 Task: Search one way flight ticket for 1 adult, 5 children, 2 infants in seat and 1 infant on lap in first from Huntsville: Huntsville International Airport(carl T. Jones Field) to South Bend: South Bend International Airport on 8-6-2023. Choice of flights is Royal air maroc. Number of bags: 1 checked bag. Price is upto 92000. Outbound departure time preference is 9:45.
Action: Mouse moved to (319, 273)
Screenshot: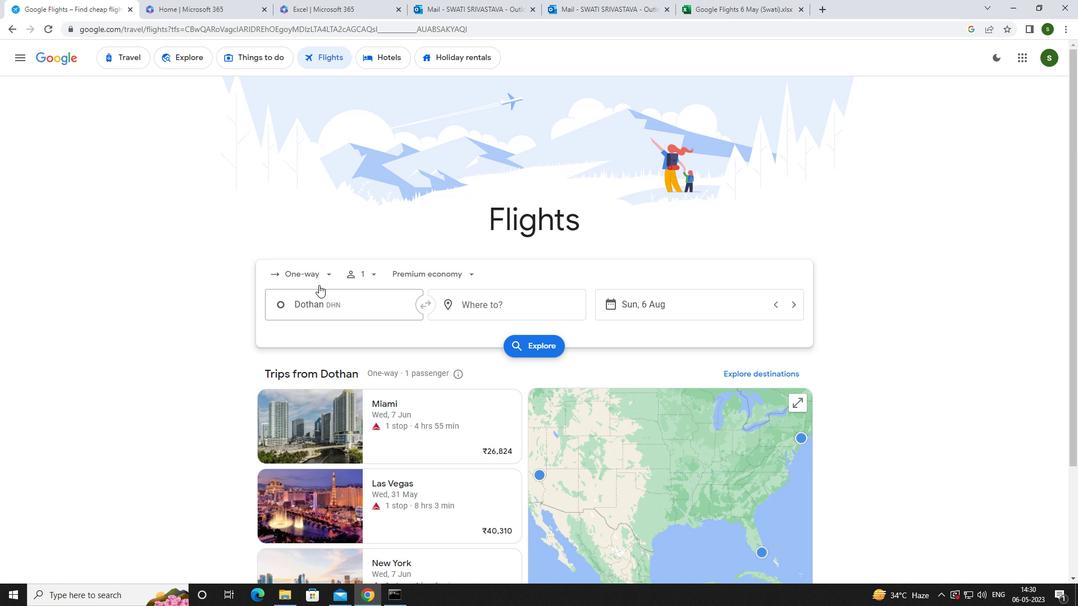 
Action: Mouse pressed left at (319, 273)
Screenshot: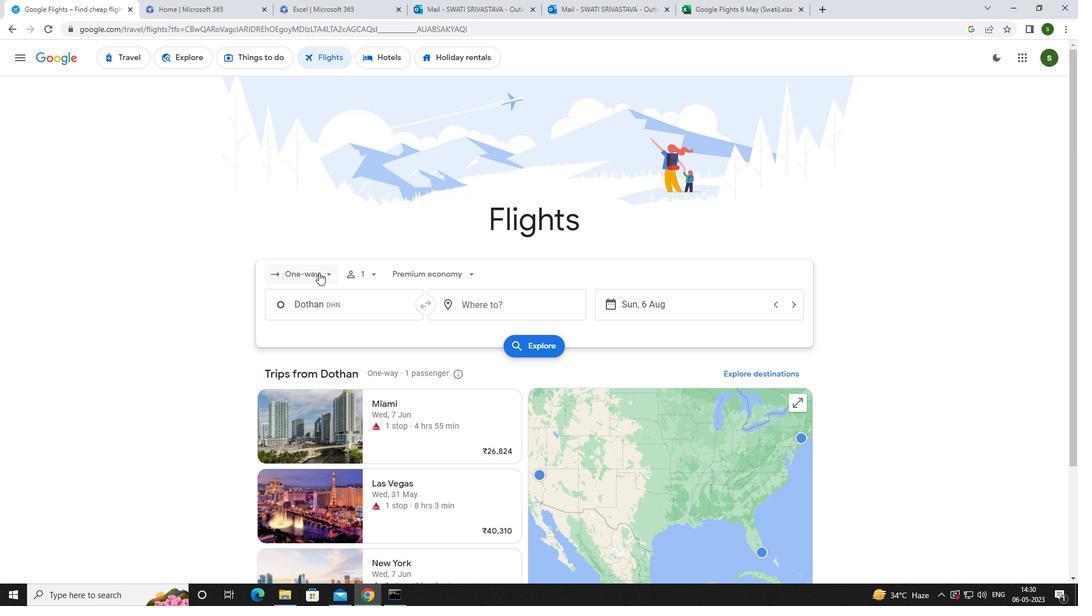 
Action: Mouse moved to (319, 325)
Screenshot: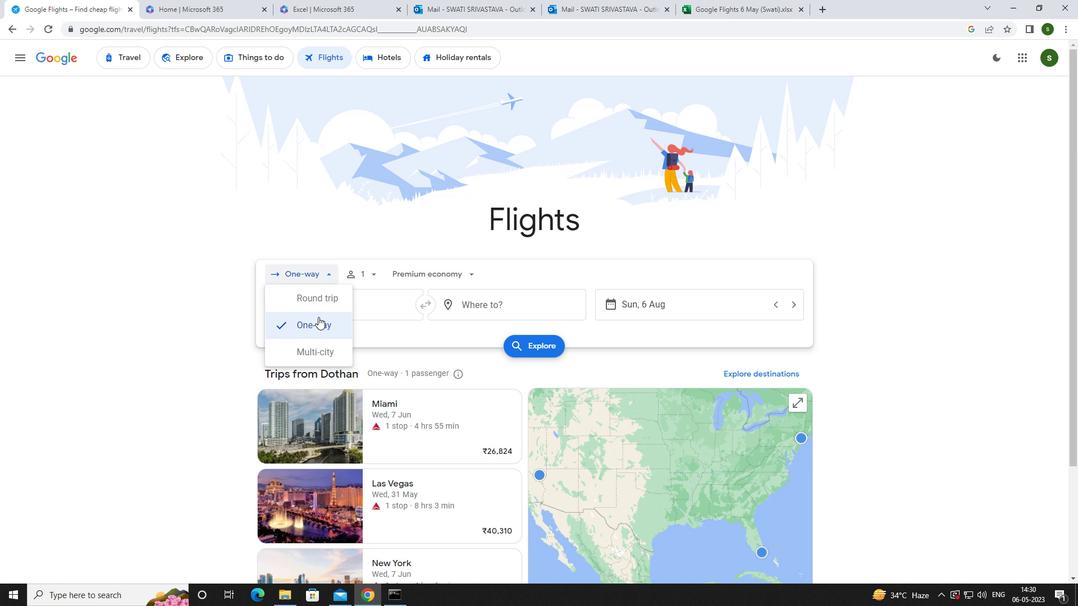 
Action: Mouse pressed left at (319, 325)
Screenshot: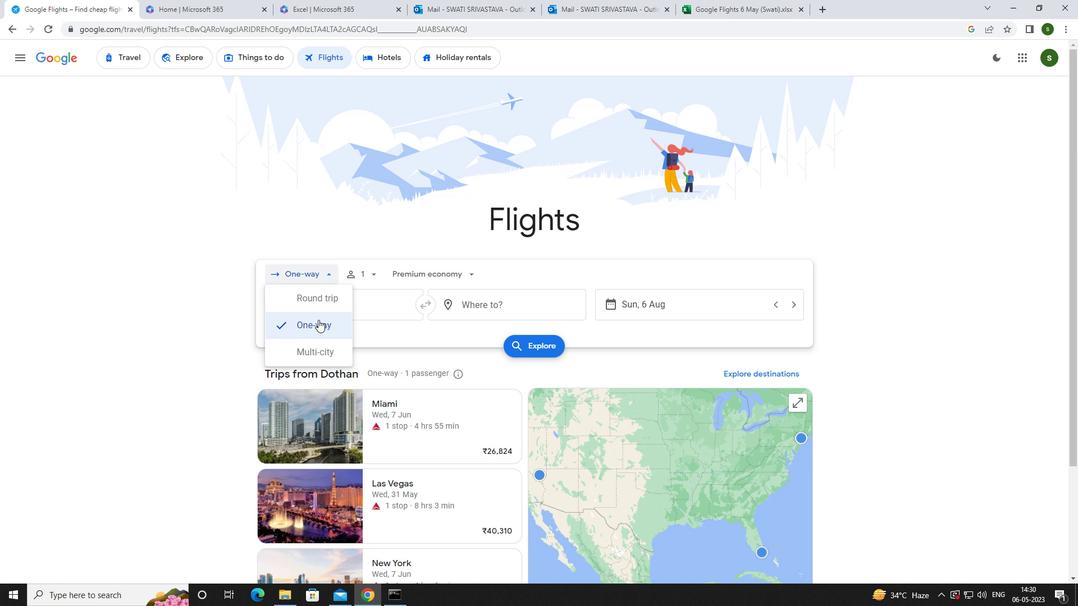 
Action: Mouse moved to (367, 278)
Screenshot: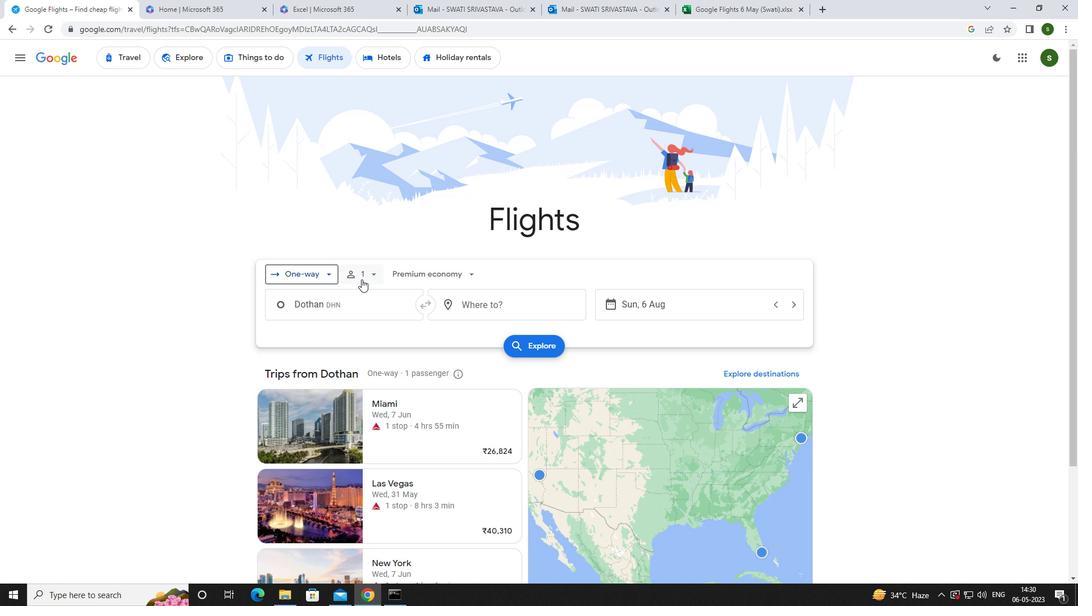 
Action: Mouse pressed left at (367, 278)
Screenshot: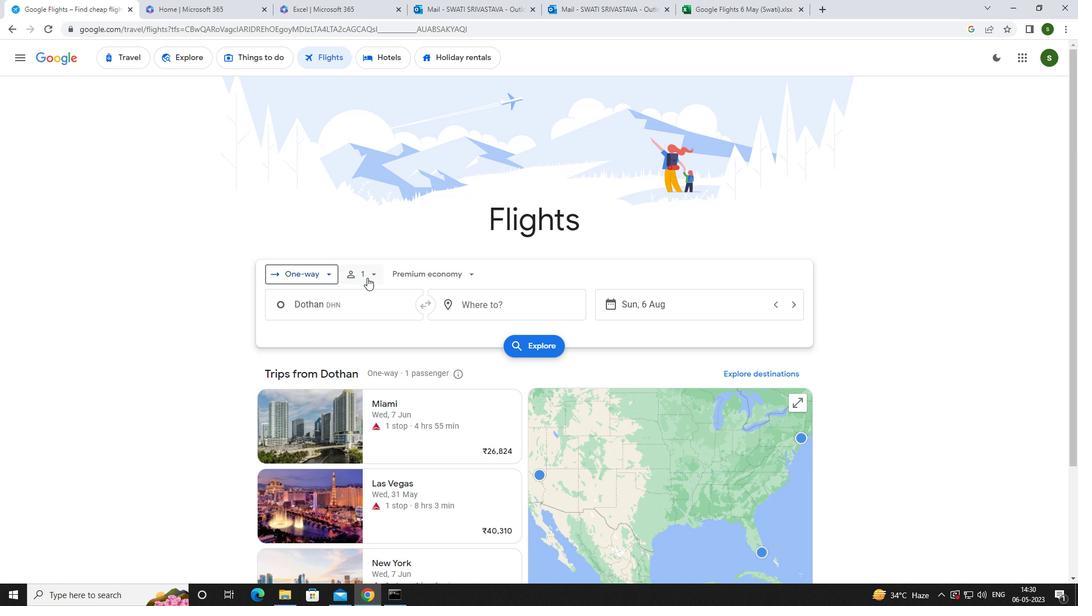 
Action: Mouse moved to (460, 328)
Screenshot: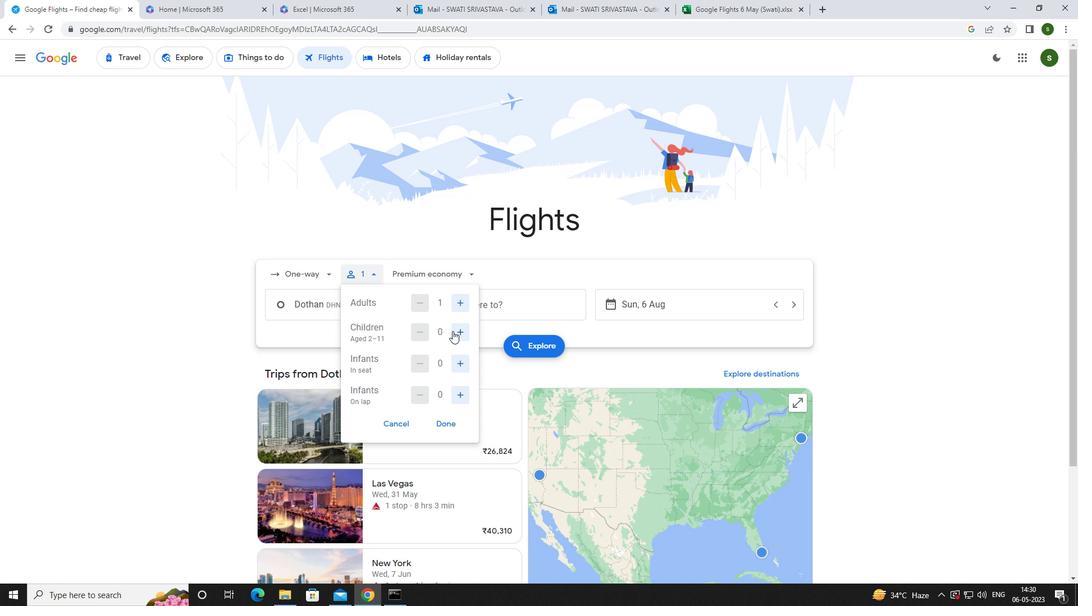 
Action: Mouse pressed left at (460, 328)
Screenshot: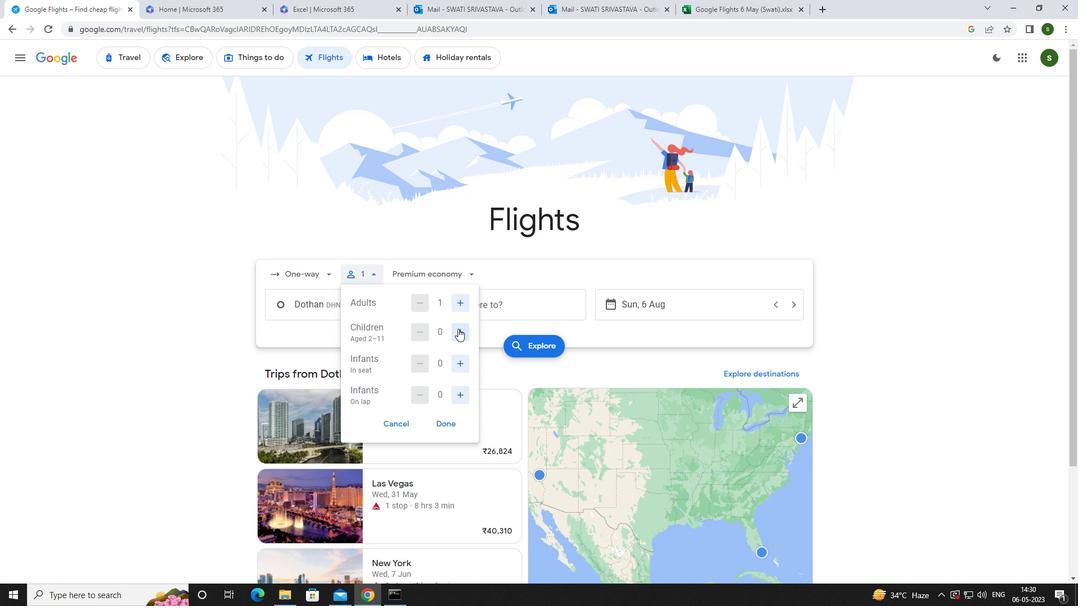 
Action: Mouse pressed left at (460, 328)
Screenshot: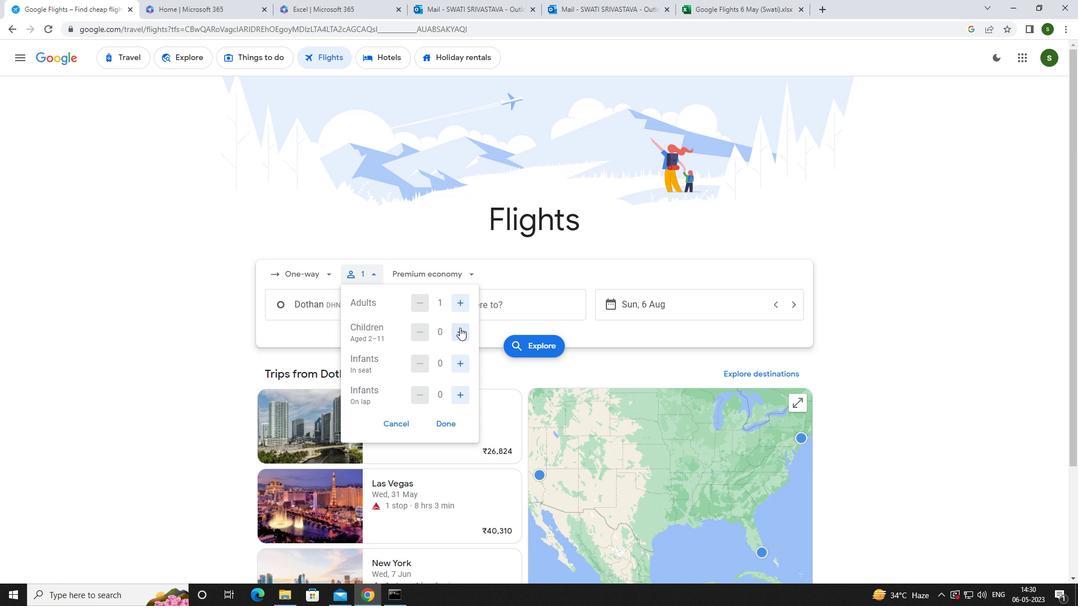 
Action: Mouse pressed left at (460, 328)
Screenshot: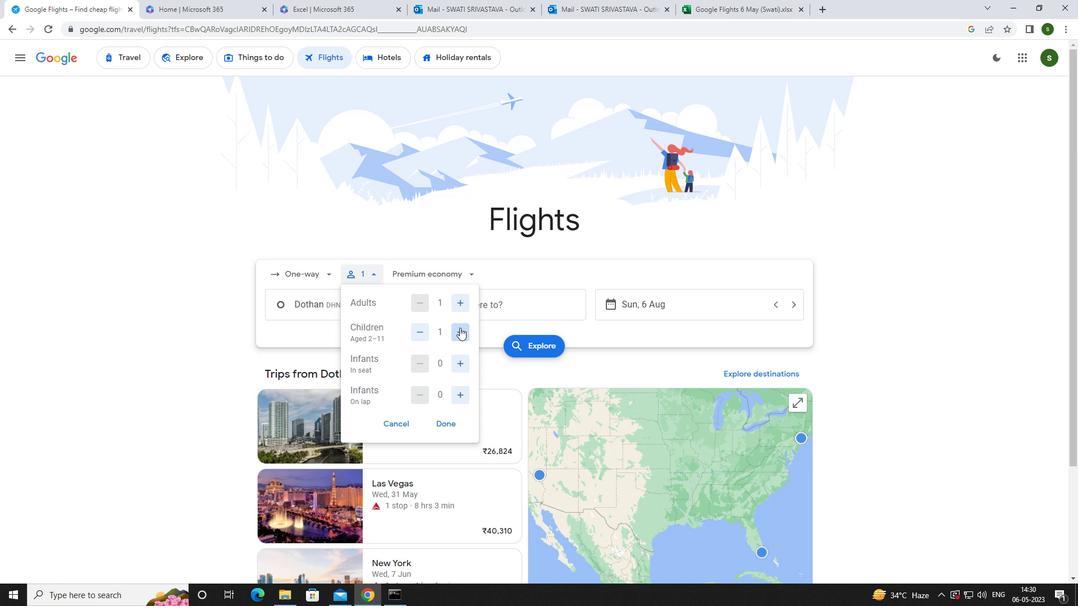 
Action: Mouse pressed left at (460, 328)
Screenshot: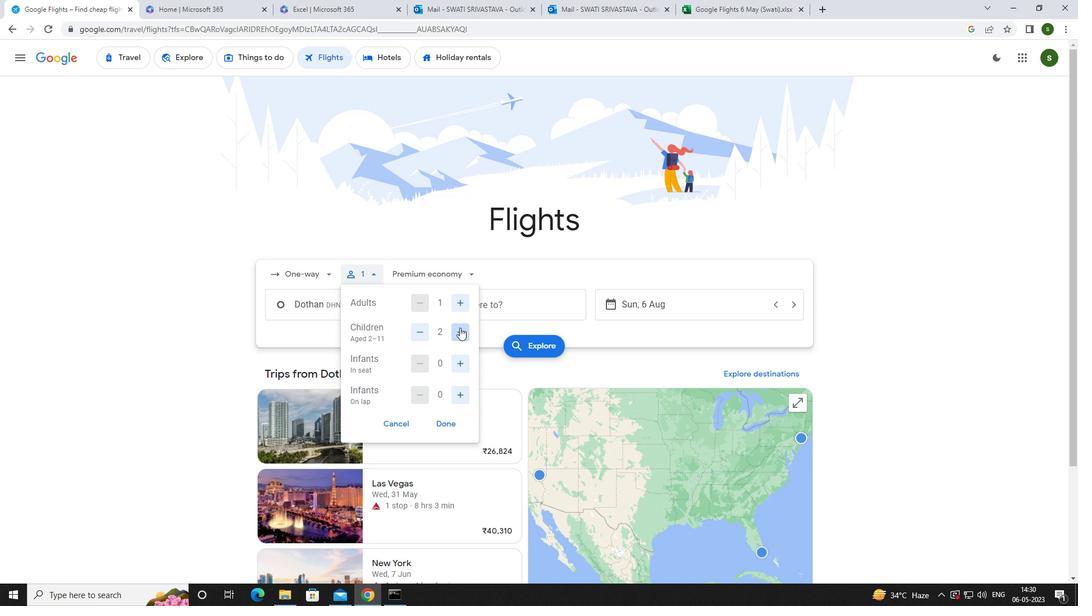 
Action: Mouse pressed left at (460, 328)
Screenshot: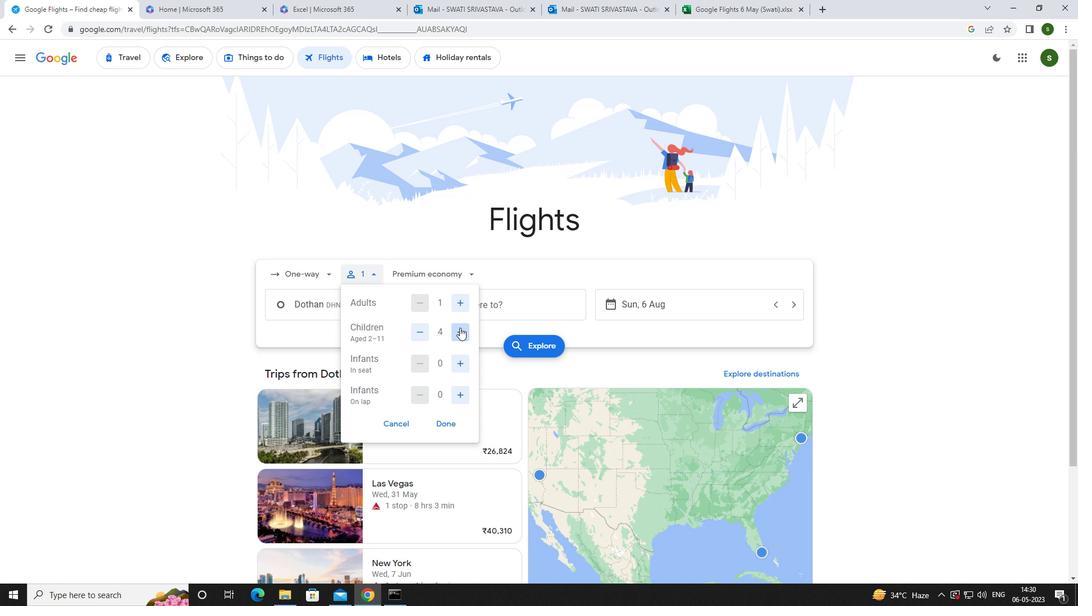 
Action: Mouse moved to (463, 362)
Screenshot: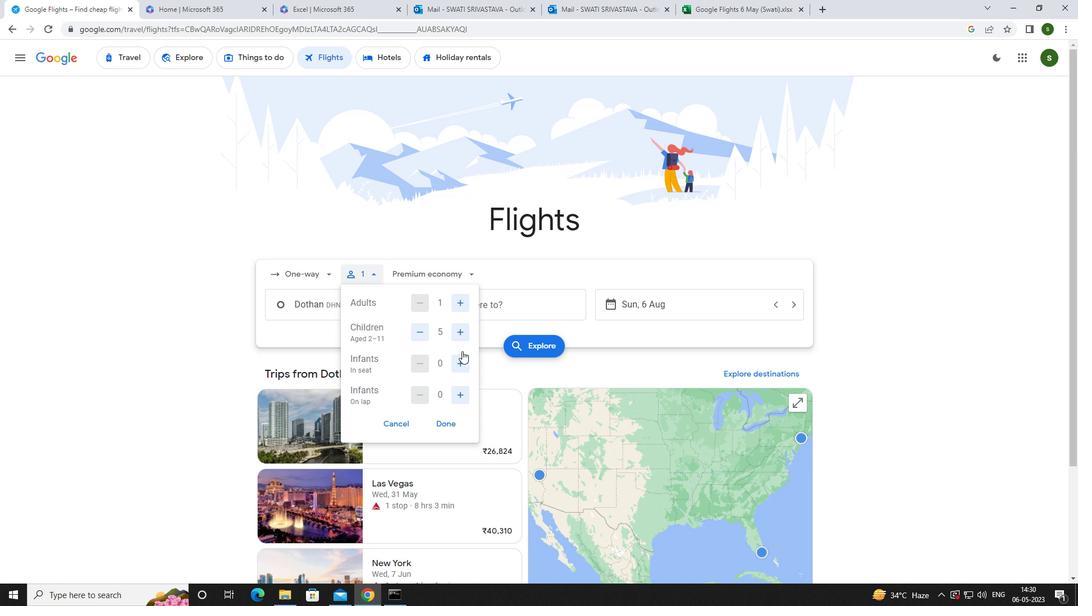 
Action: Mouse pressed left at (463, 362)
Screenshot: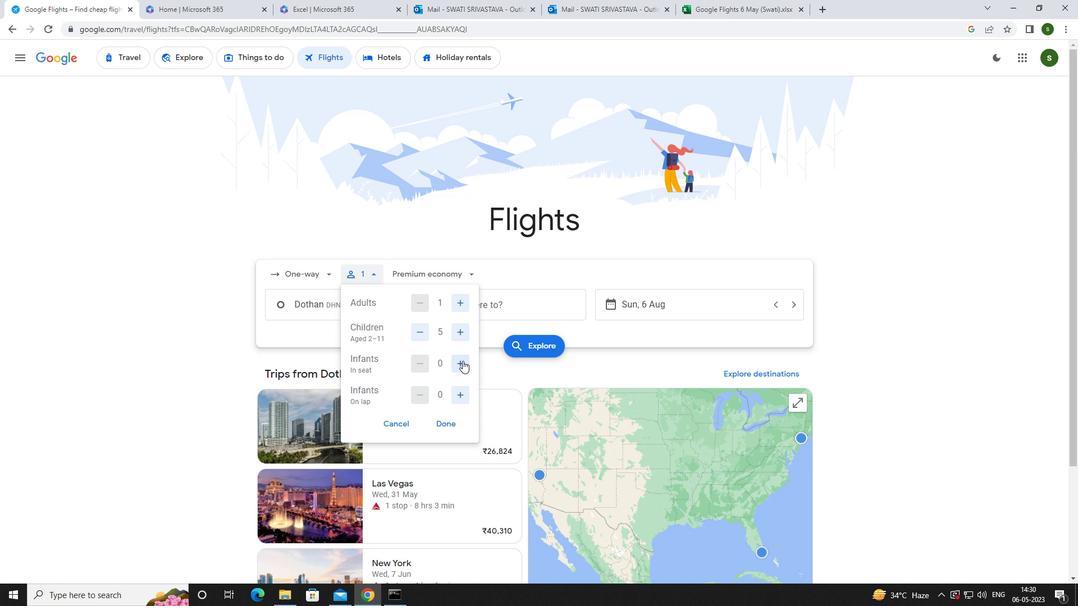 
Action: Mouse moved to (464, 396)
Screenshot: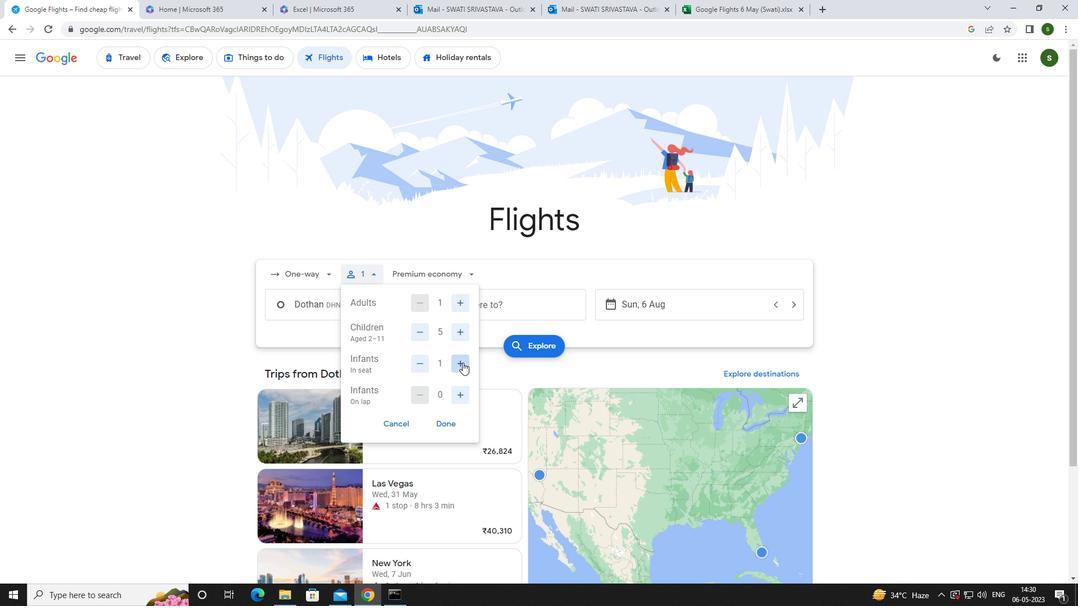 
Action: Mouse pressed left at (464, 396)
Screenshot: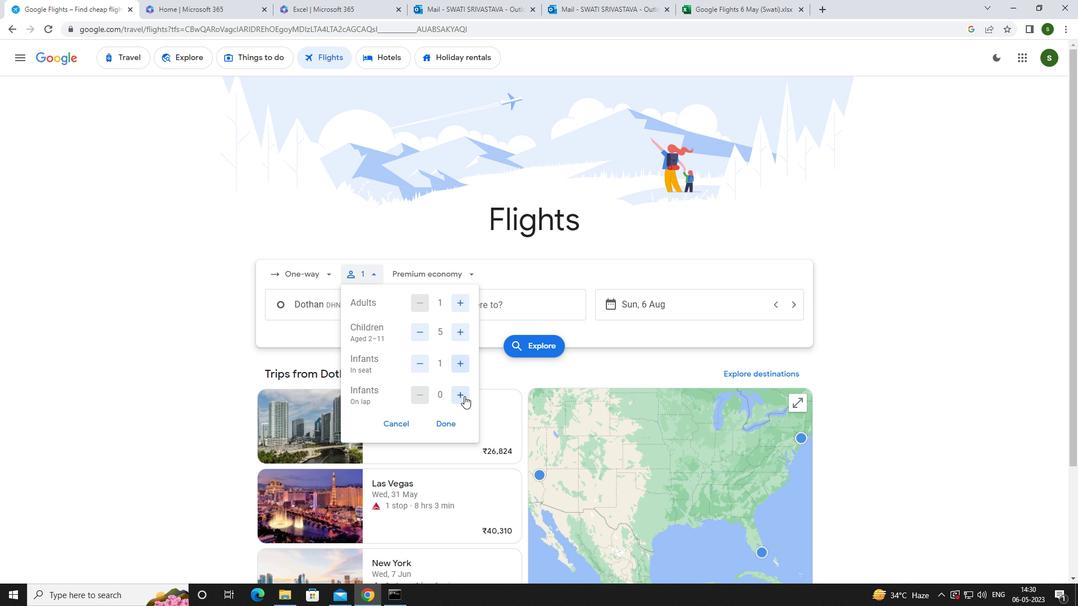 
Action: Mouse moved to (471, 270)
Screenshot: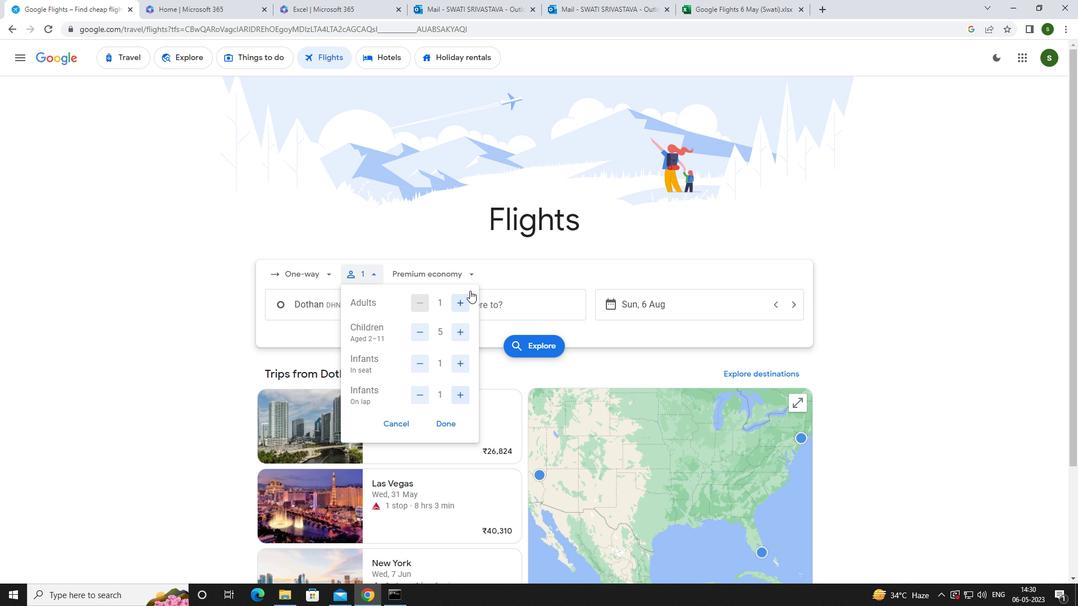 
Action: Mouse pressed left at (471, 270)
Screenshot: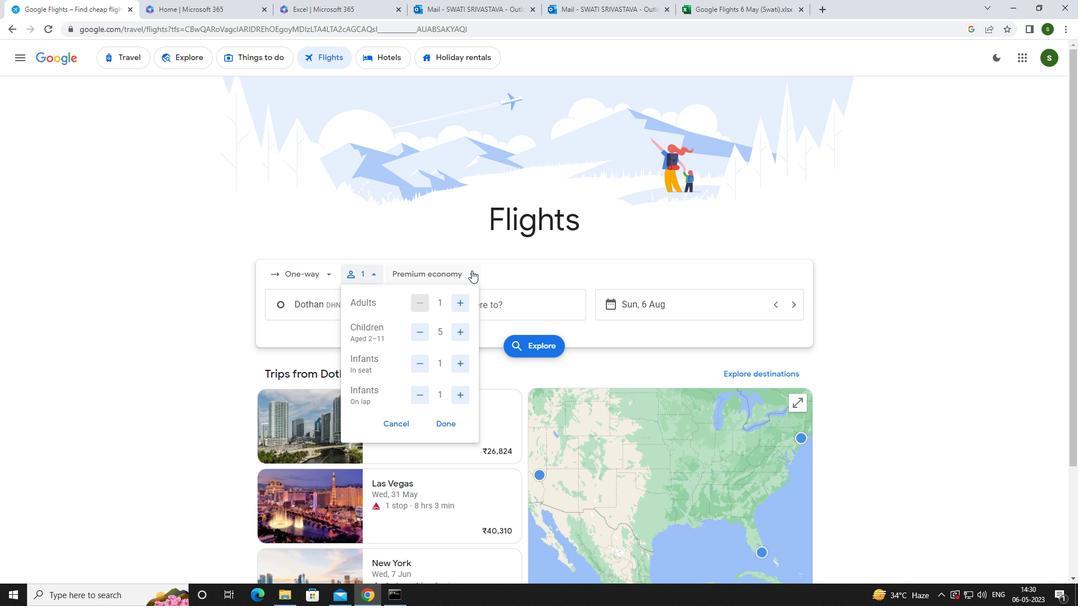 
Action: Mouse moved to (461, 378)
Screenshot: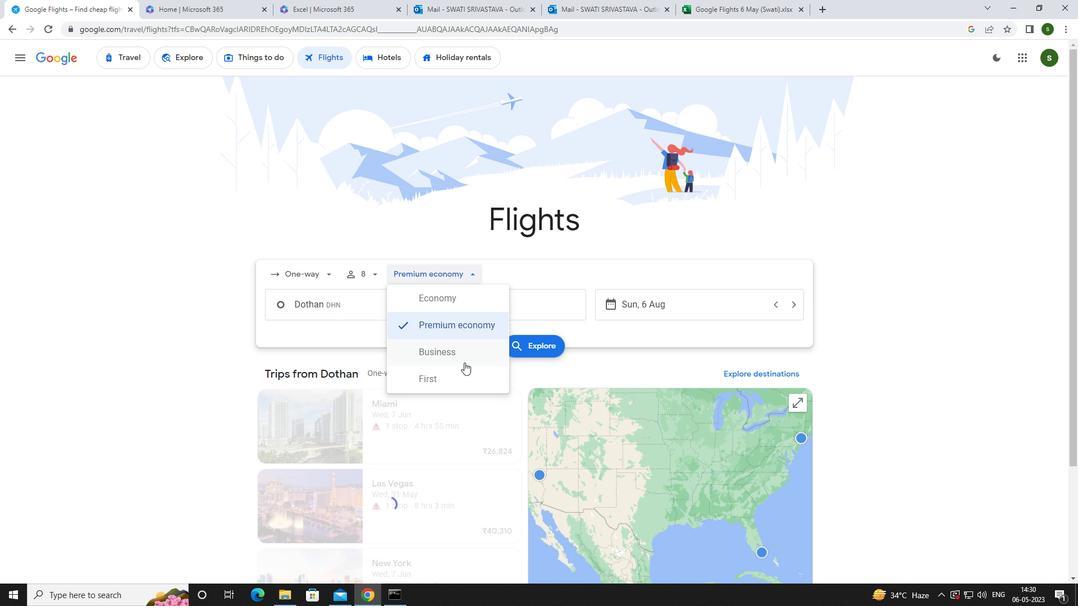 
Action: Mouse pressed left at (461, 378)
Screenshot: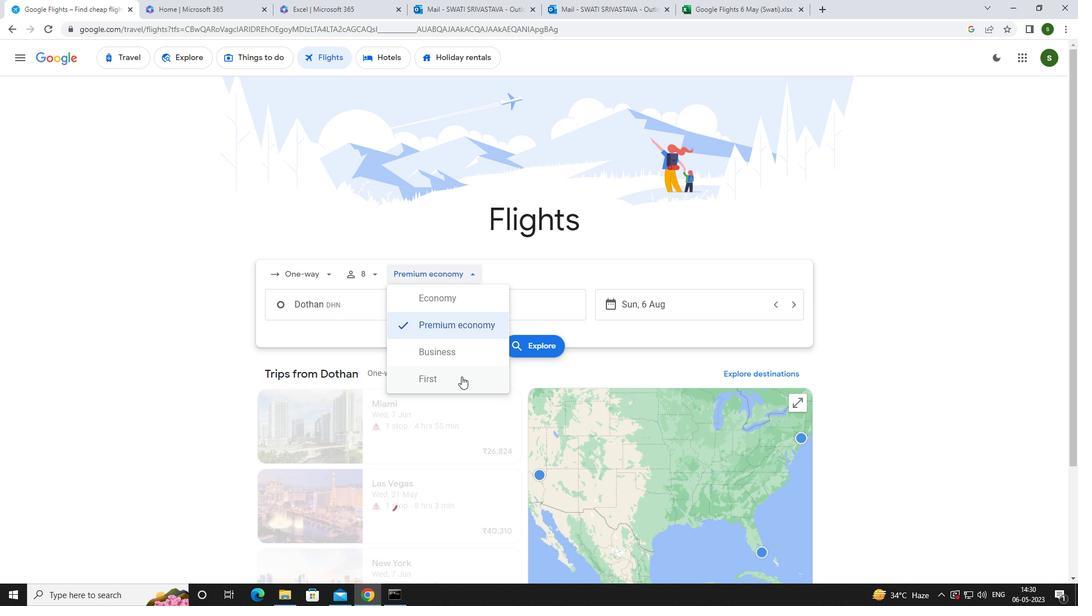 
Action: Mouse moved to (369, 300)
Screenshot: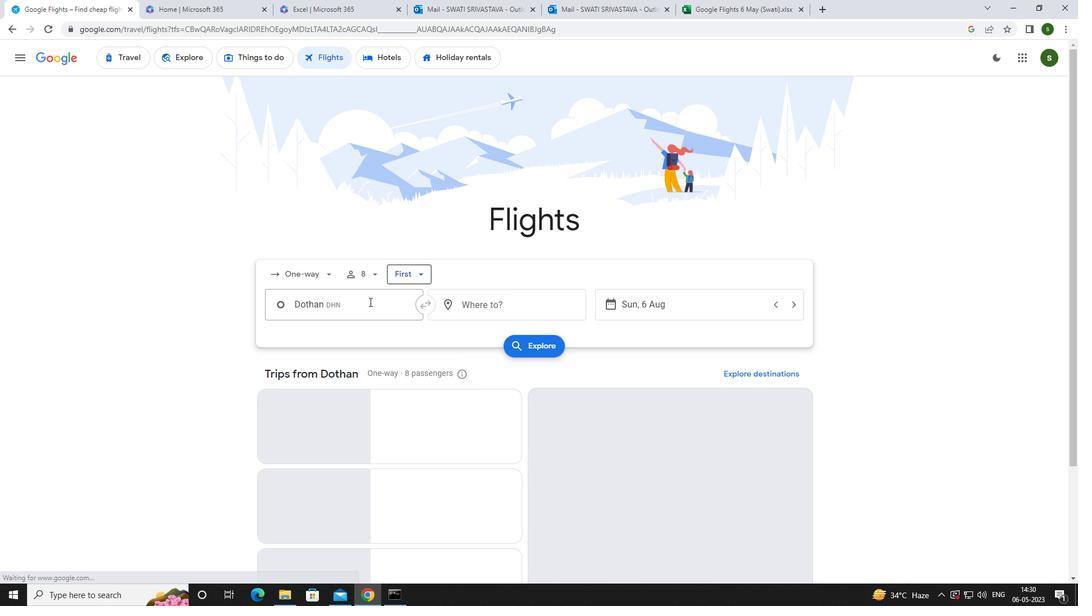 
Action: Mouse pressed left at (369, 300)
Screenshot: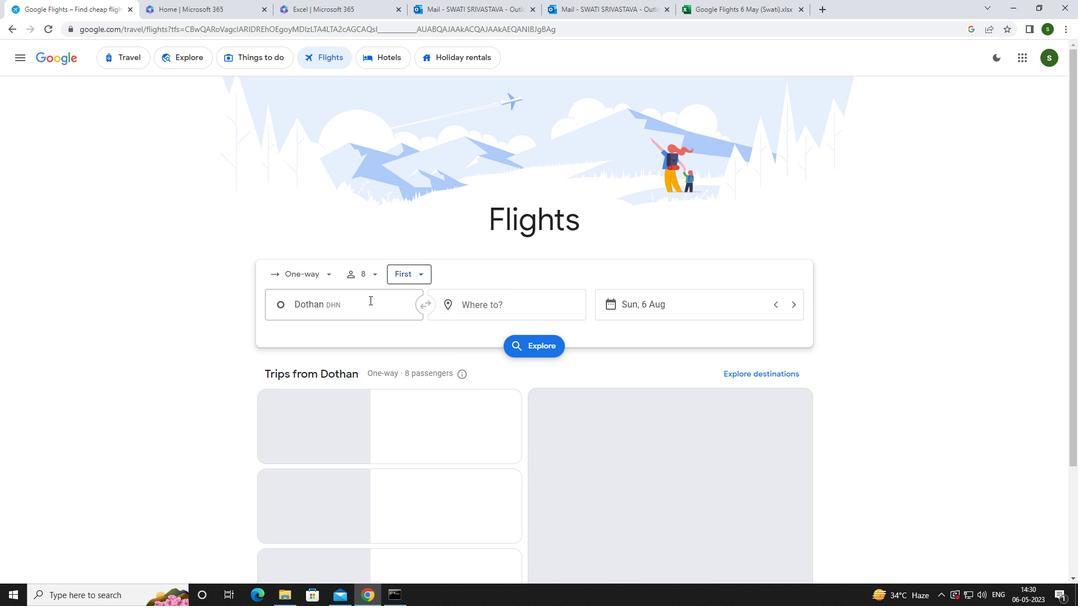 
Action: Key pressed <Key.caps_lock>h<Key.caps_lock>untsvill
Screenshot: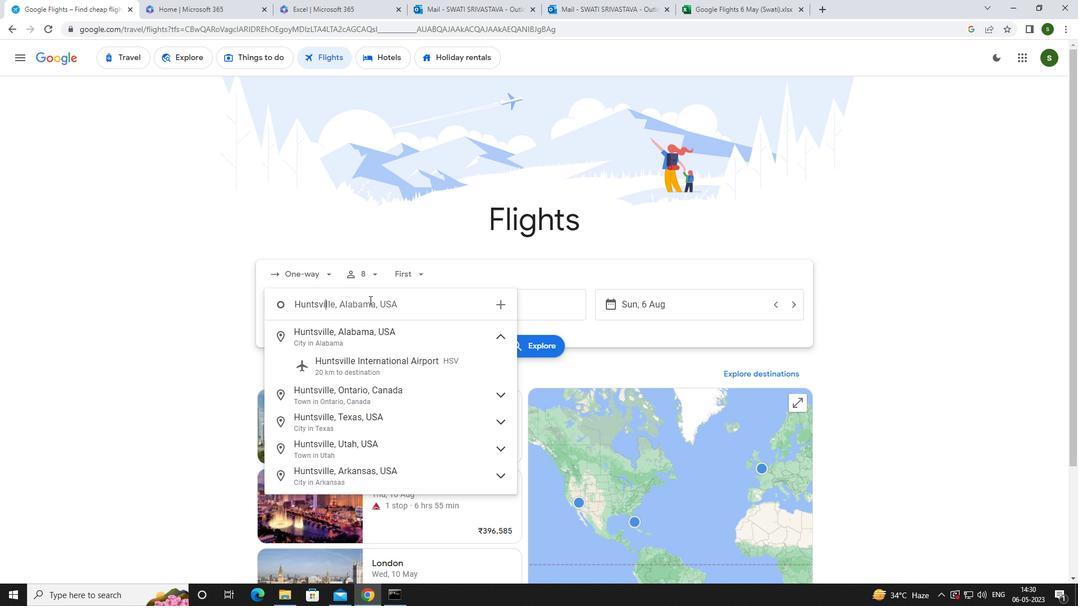
Action: Mouse moved to (369, 360)
Screenshot: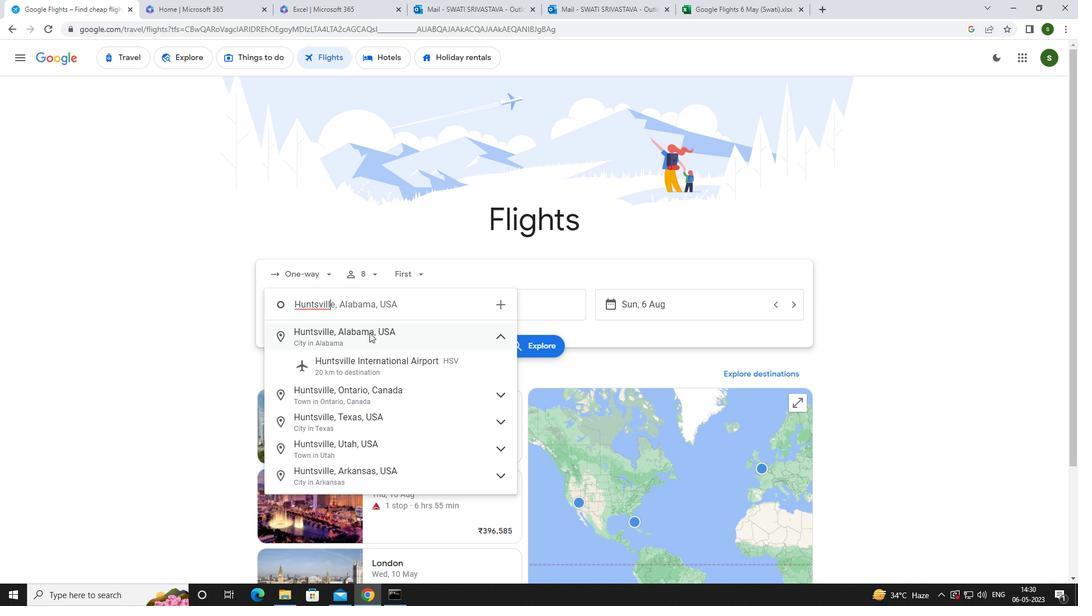 
Action: Mouse pressed left at (369, 360)
Screenshot: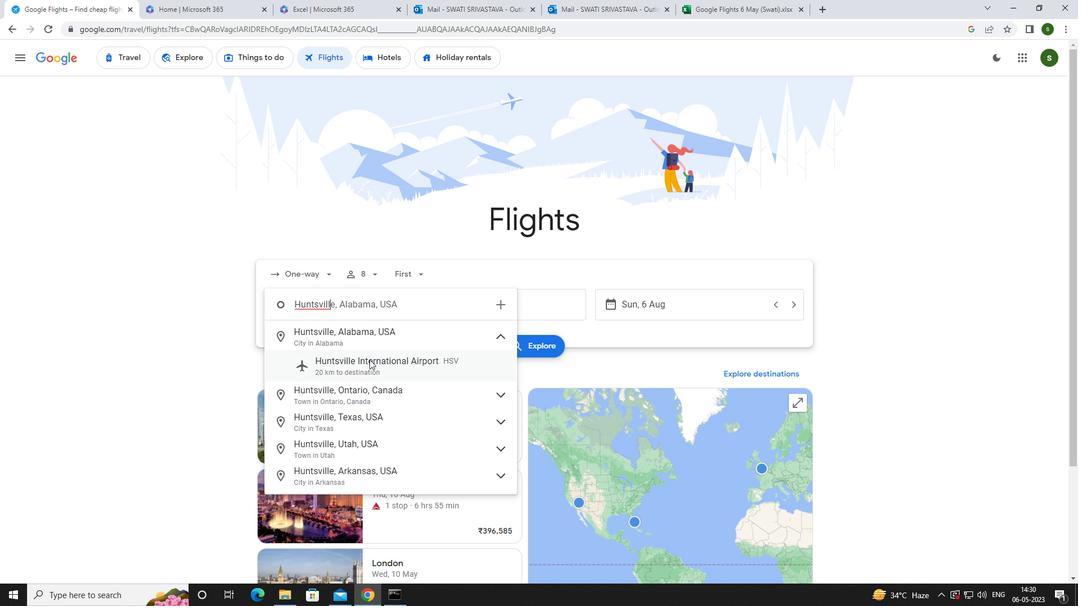 
Action: Mouse moved to (500, 310)
Screenshot: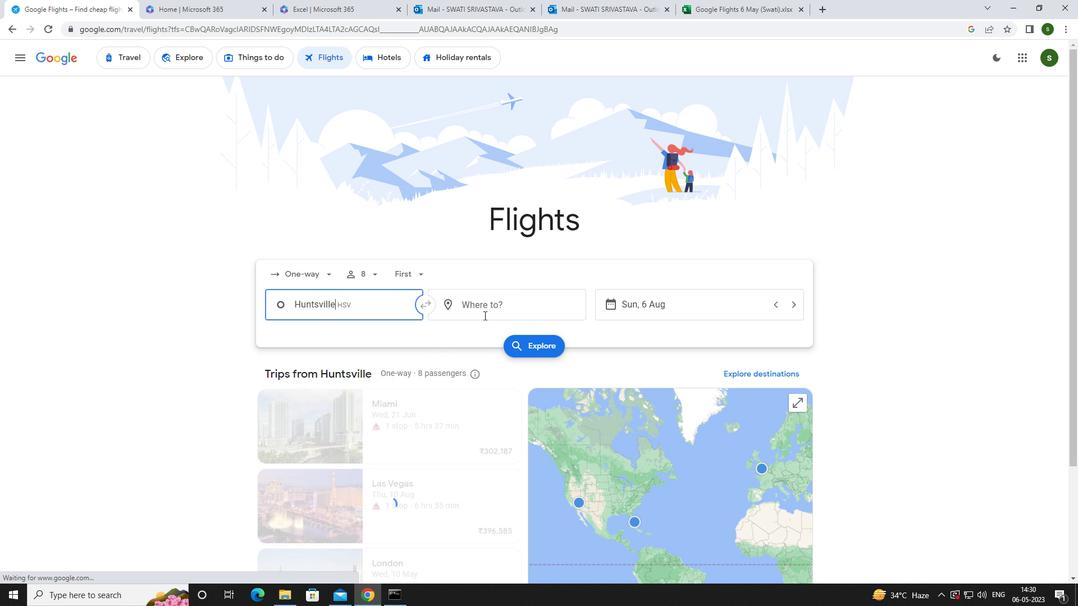 
Action: Mouse pressed left at (500, 310)
Screenshot: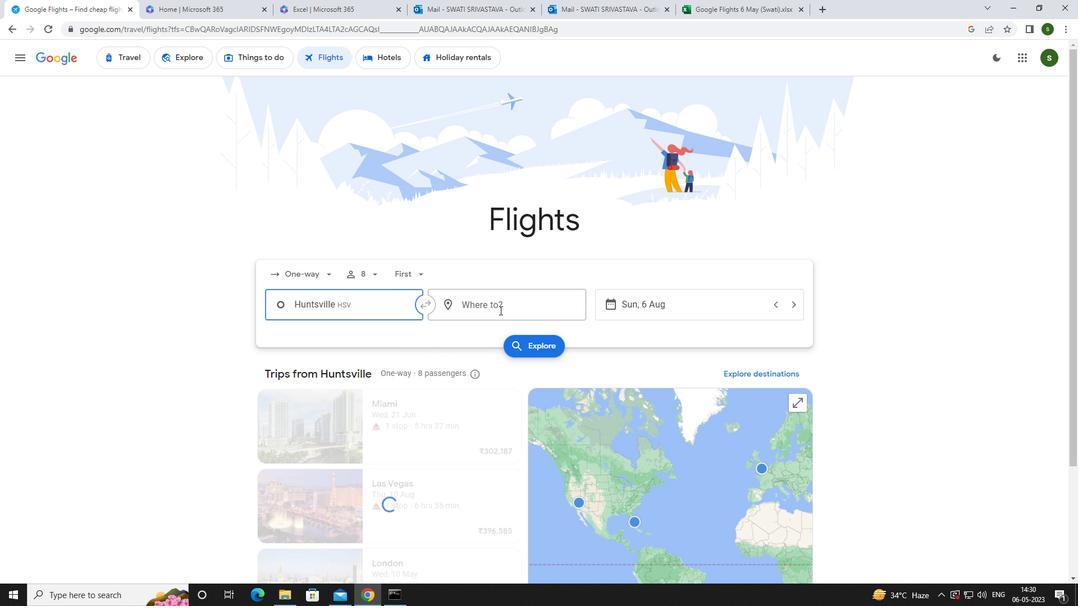 
Action: Key pressed <Key.caps_lock>s<Key.caps_lock>outh<Key.space><Key.caps_lock>b<Key.caps_lock>end
Screenshot: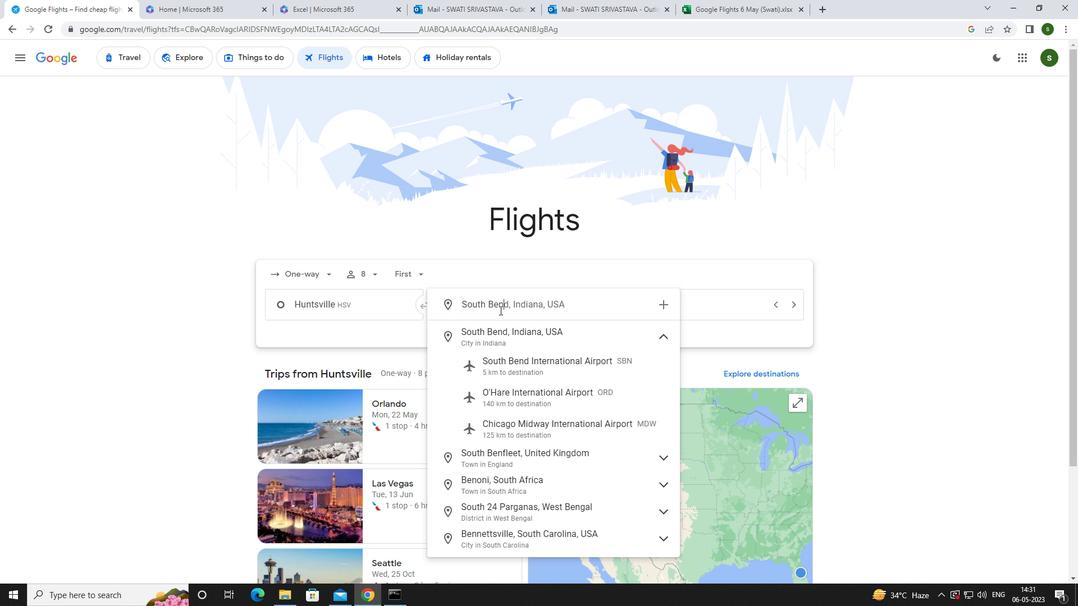 
Action: Mouse moved to (539, 371)
Screenshot: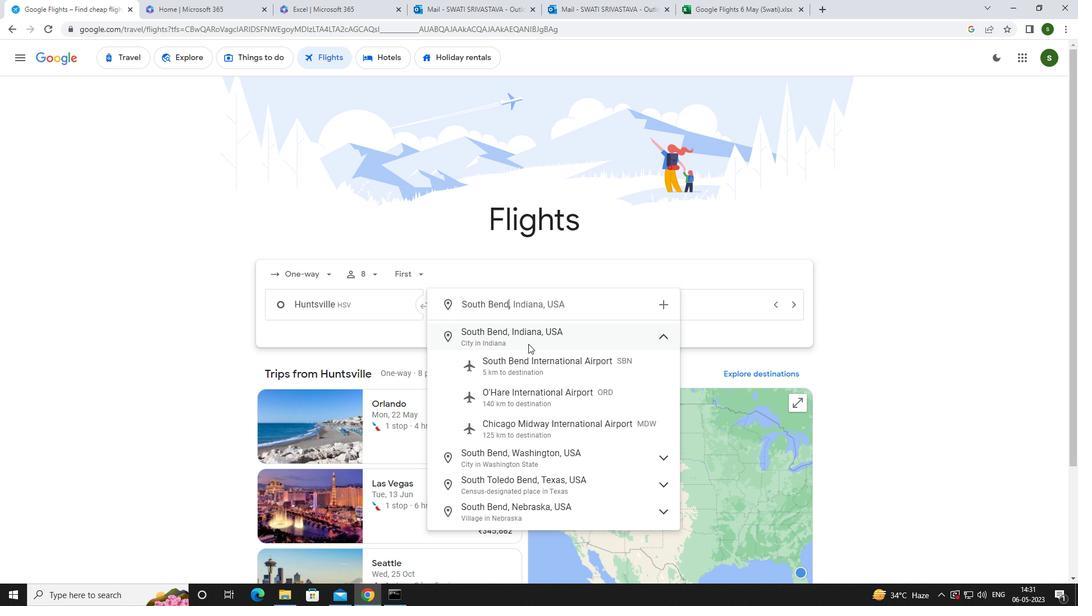 
Action: Mouse pressed left at (539, 371)
Screenshot: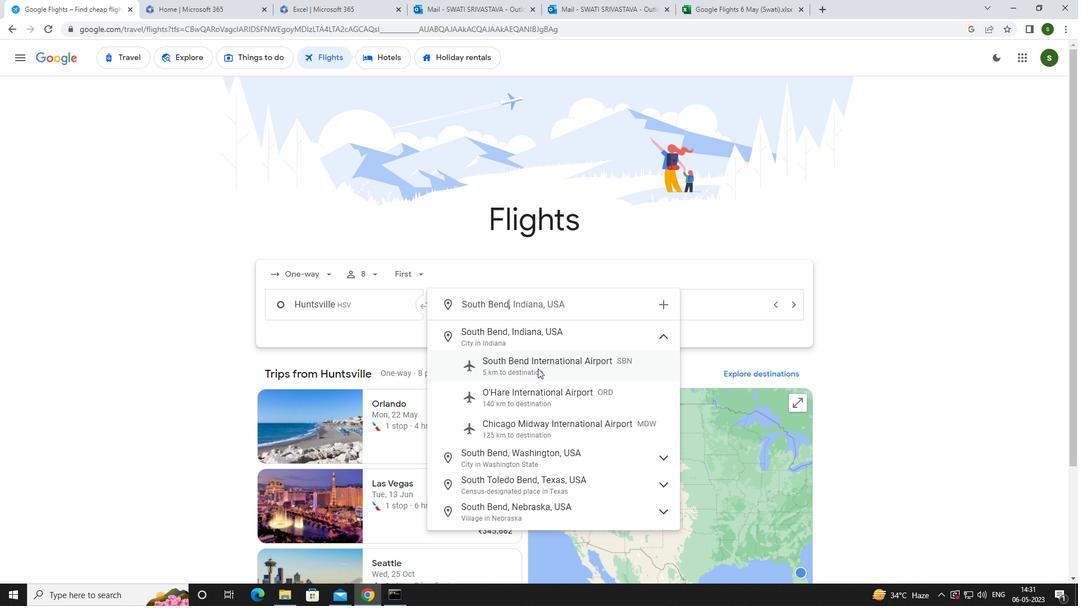 
Action: Mouse moved to (667, 307)
Screenshot: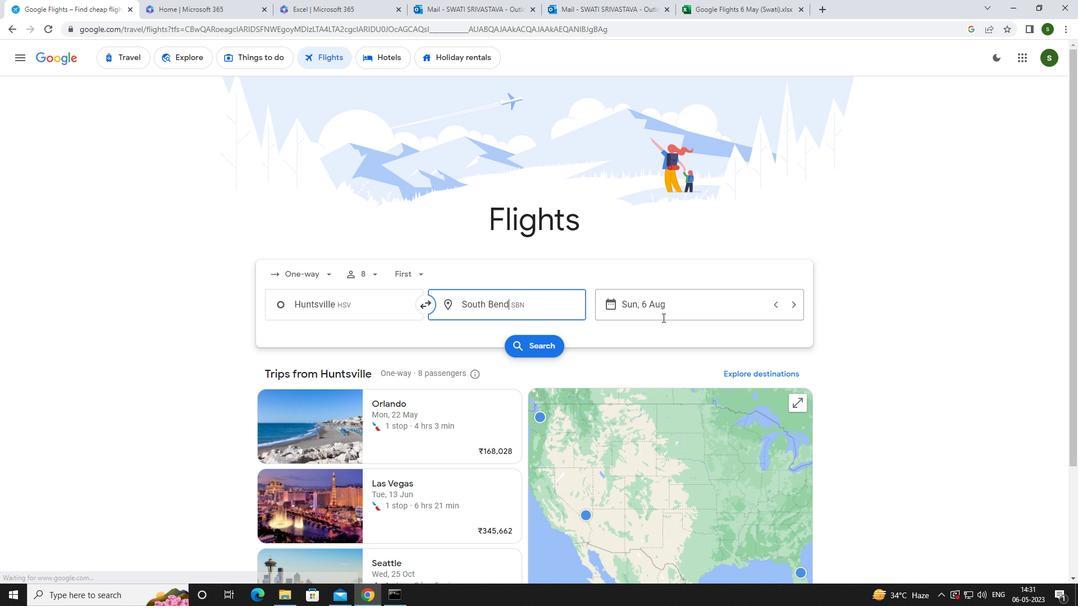 
Action: Mouse pressed left at (667, 307)
Screenshot: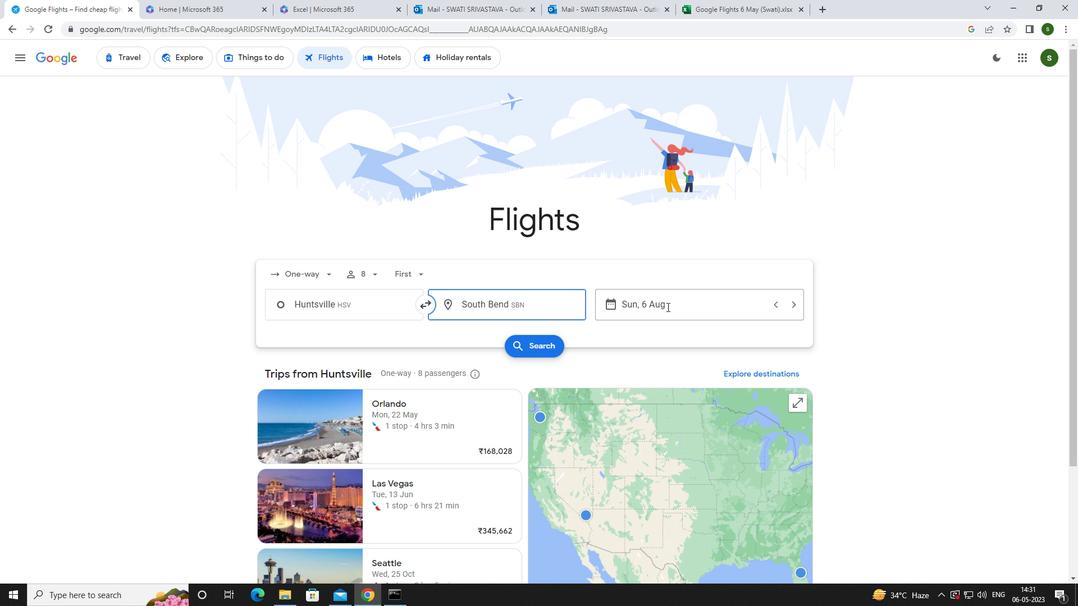 
Action: Mouse moved to (411, 405)
Screenshot: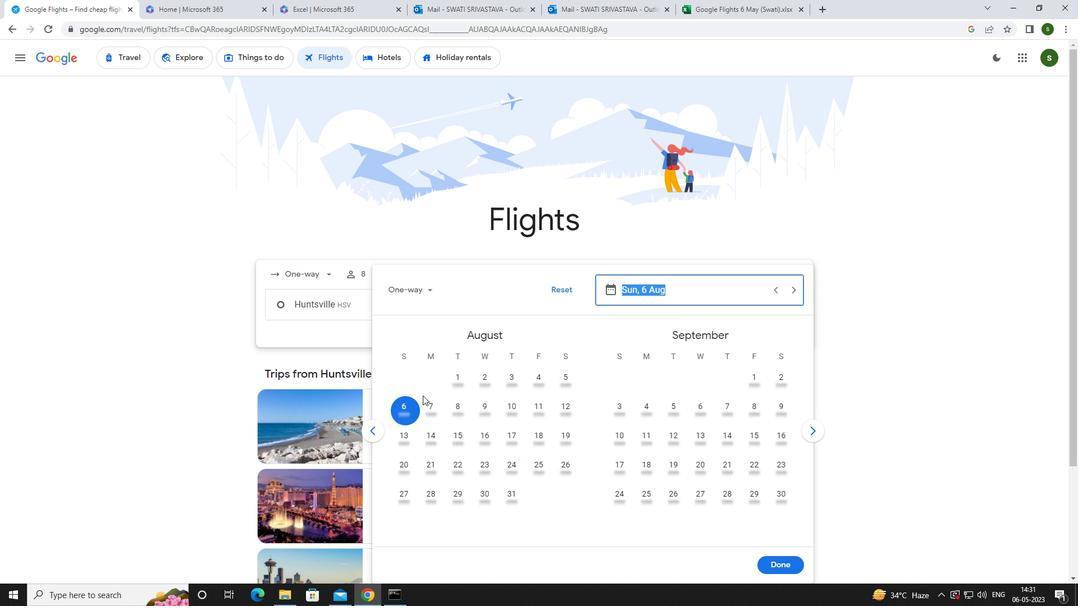
Action: Mouse pressed left at (411, 405)
Screenshot: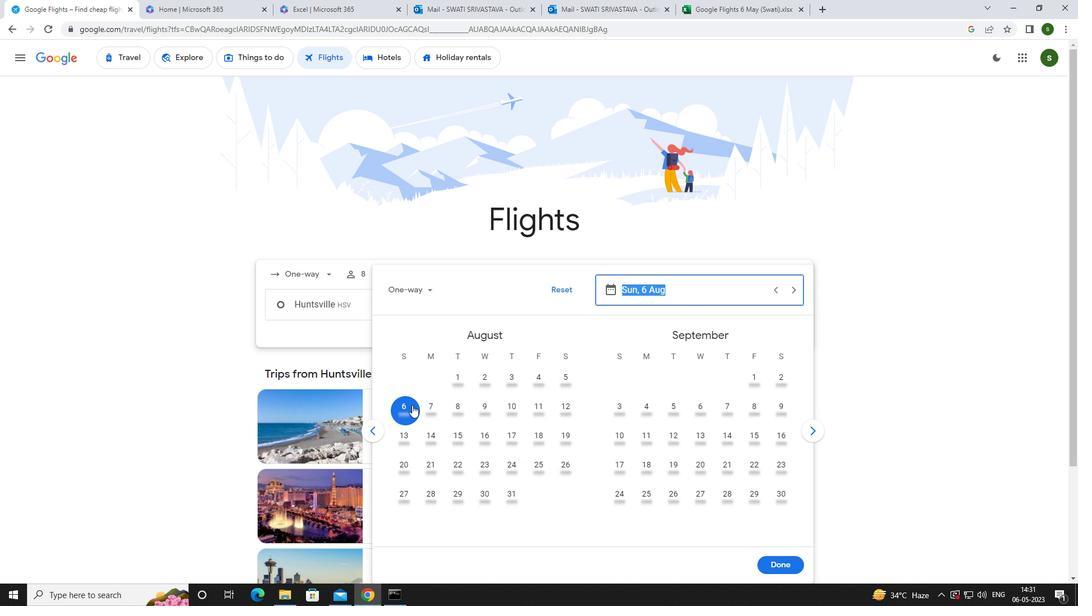 
Action: Mouse moved to (766, 563)
Screenshot: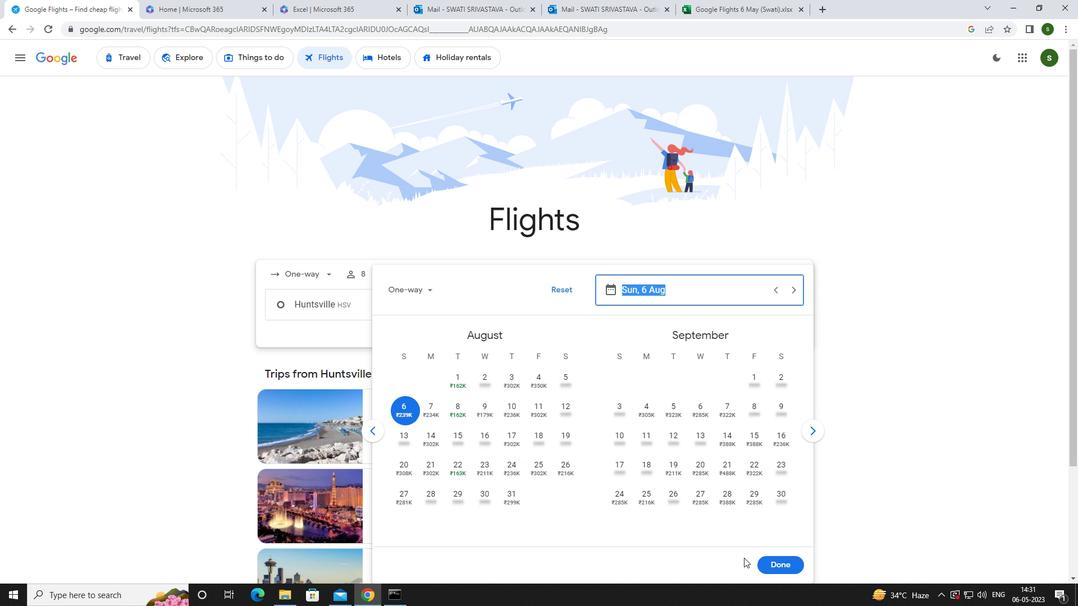 
Action: Mouse pressed left at (766, 563)
Screenshot: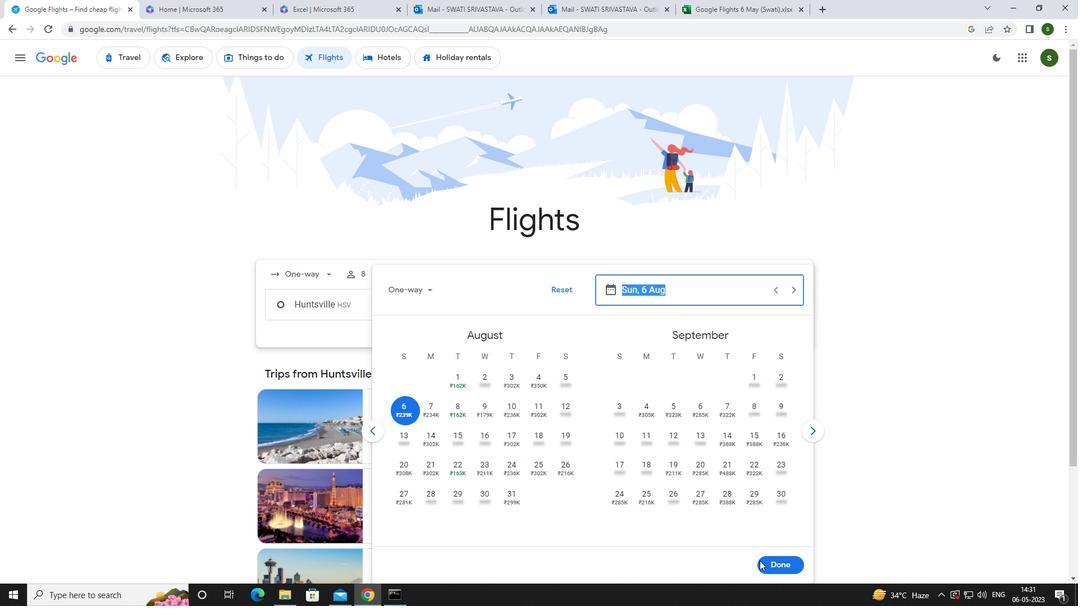 
Action: Mouse moved to (534, 348)
Screenshot: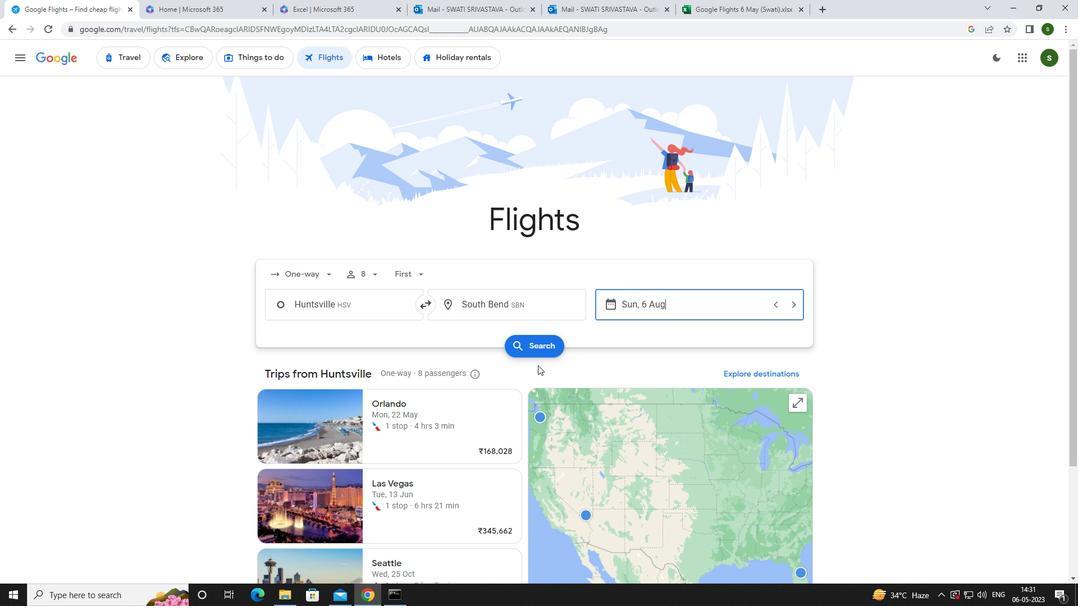 
Action: Mouse pressed left at (534, 348)
Screenshot: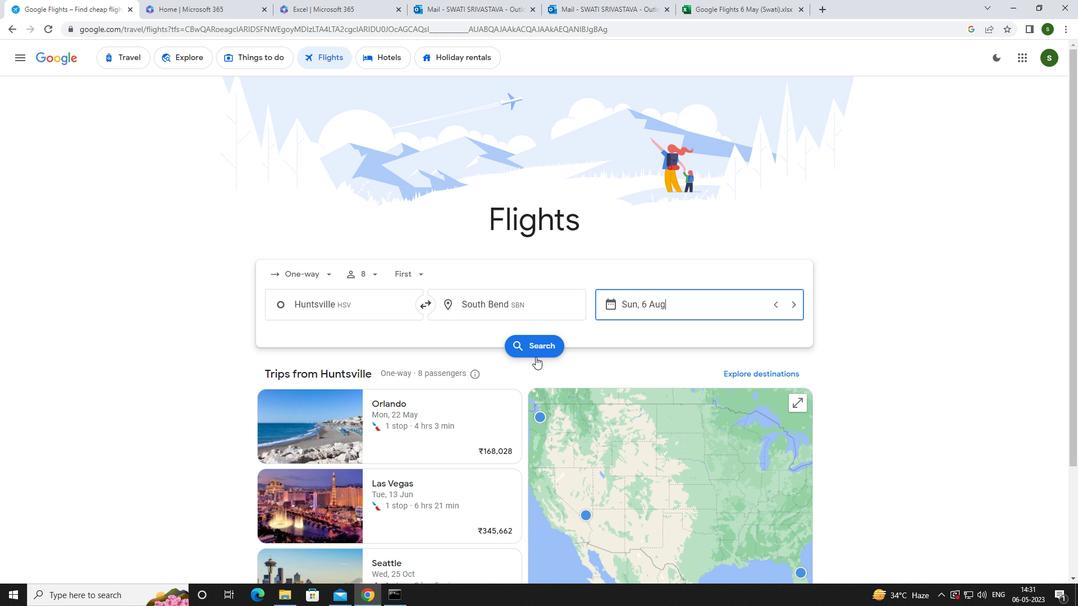 
Action: Mouse moved to (272, 161)
Screenshot: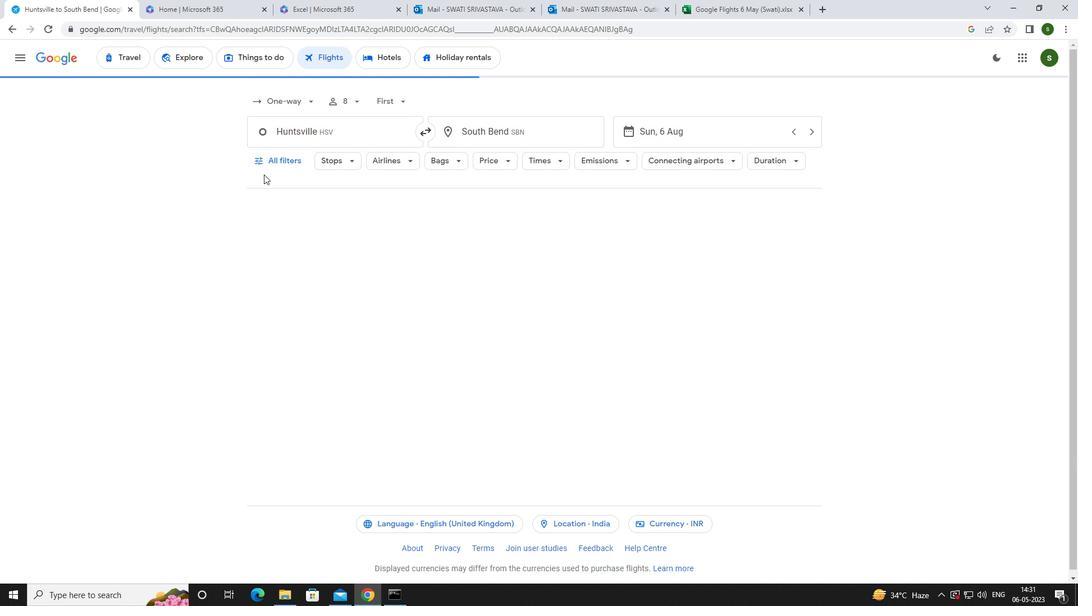 
Action: Mouse pressed left at (272, 161)
Screenshot: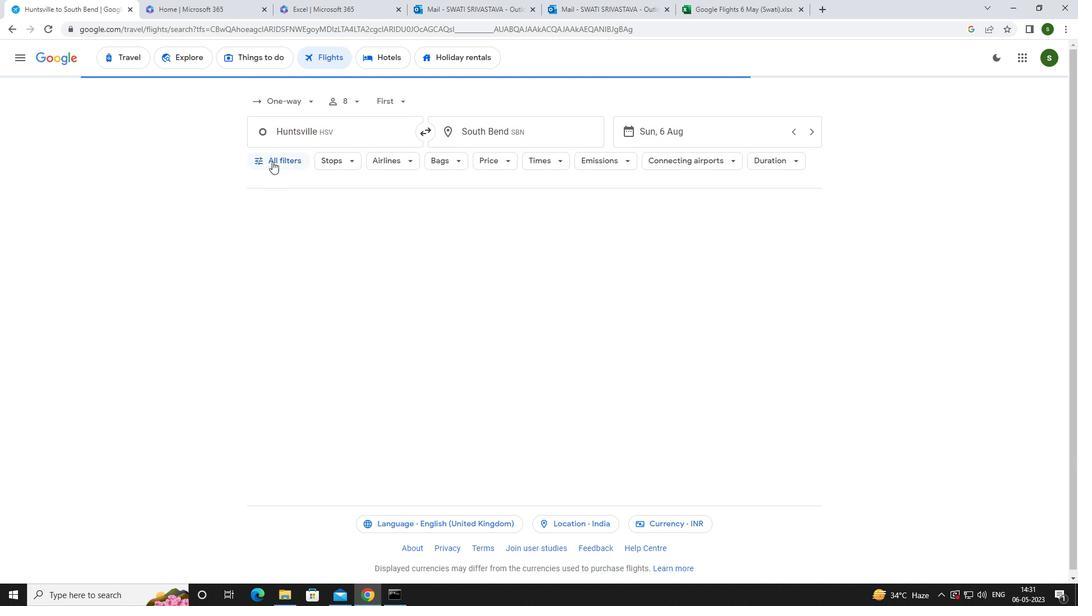 
Action: Mouse moved to (421, 400)
Screenshot: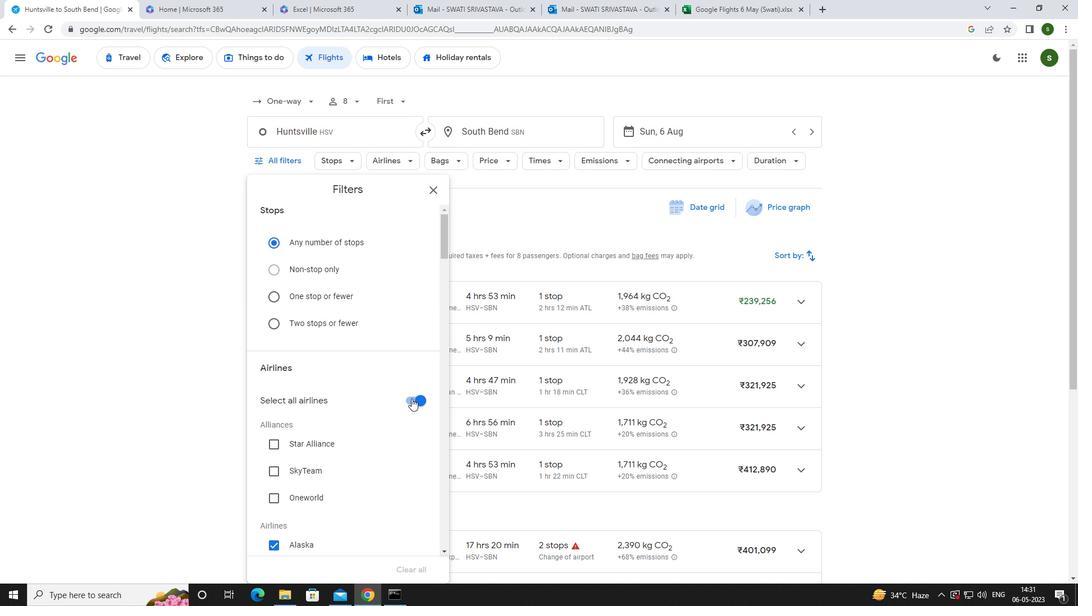 
Action: Mouse pressed left at (421, 400)
Screenshot: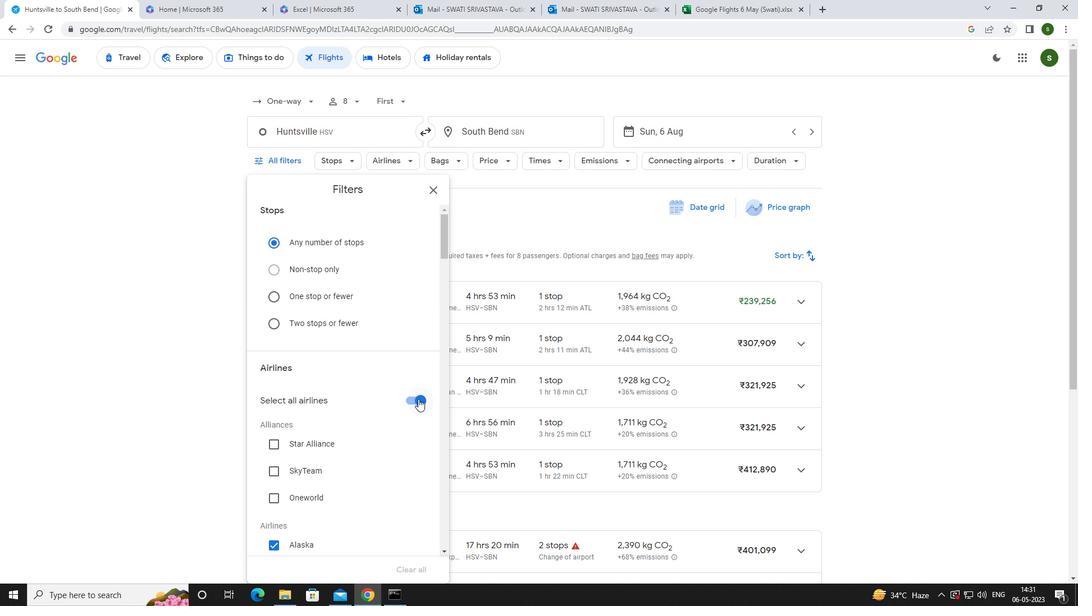 
Action: Mouse moved to (405, 375)
Screenshot: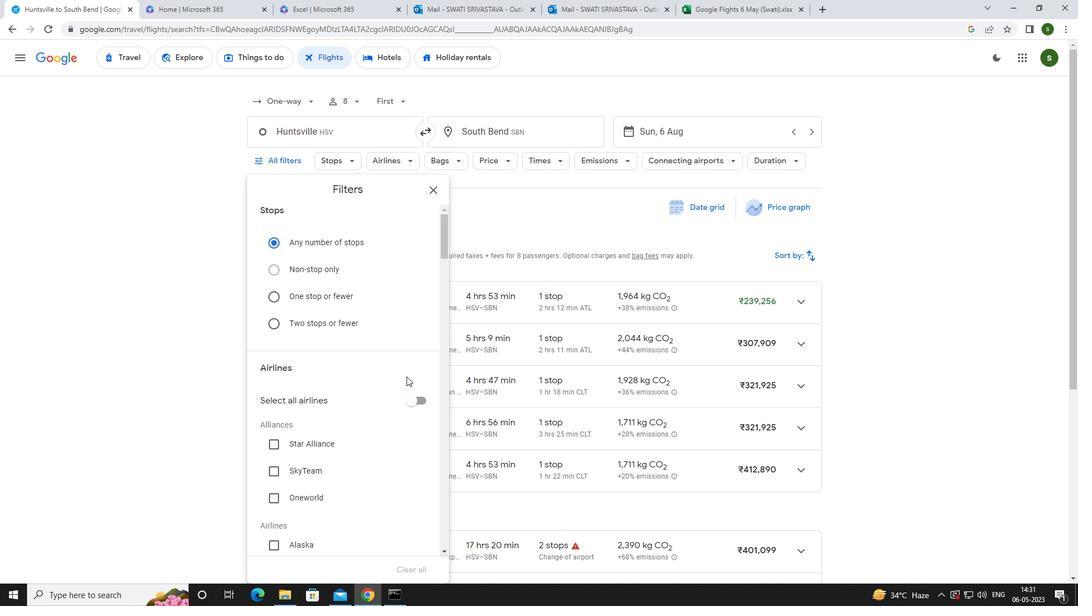 
Action: Mouse scrolled (405, 374) with delta (0, 0)
Screenshot: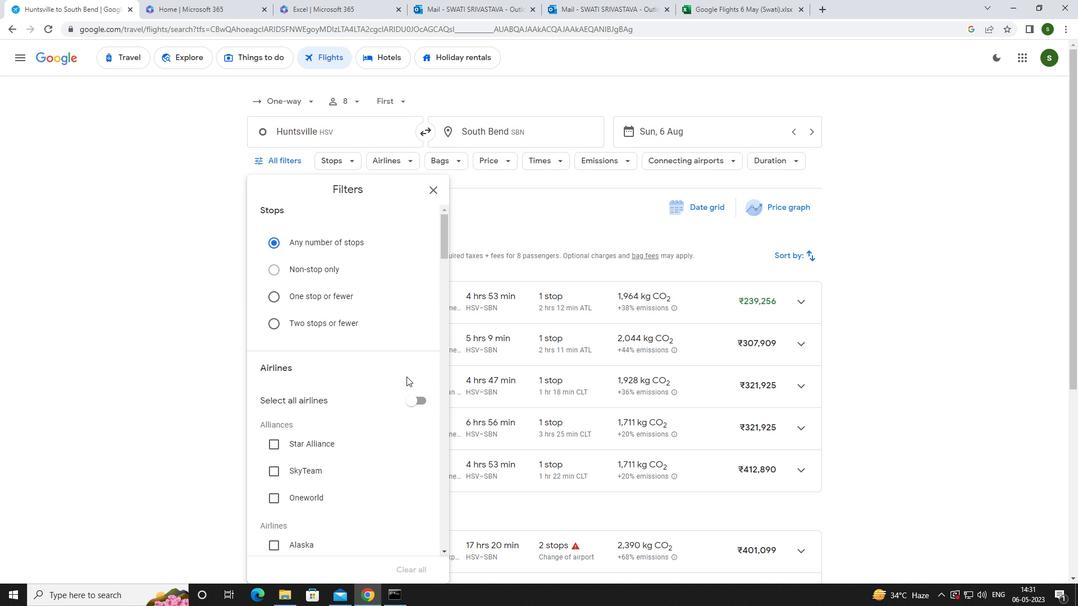 
Action: Mouse scrolled (405, 374) with delta (0, 0)
Screenshot: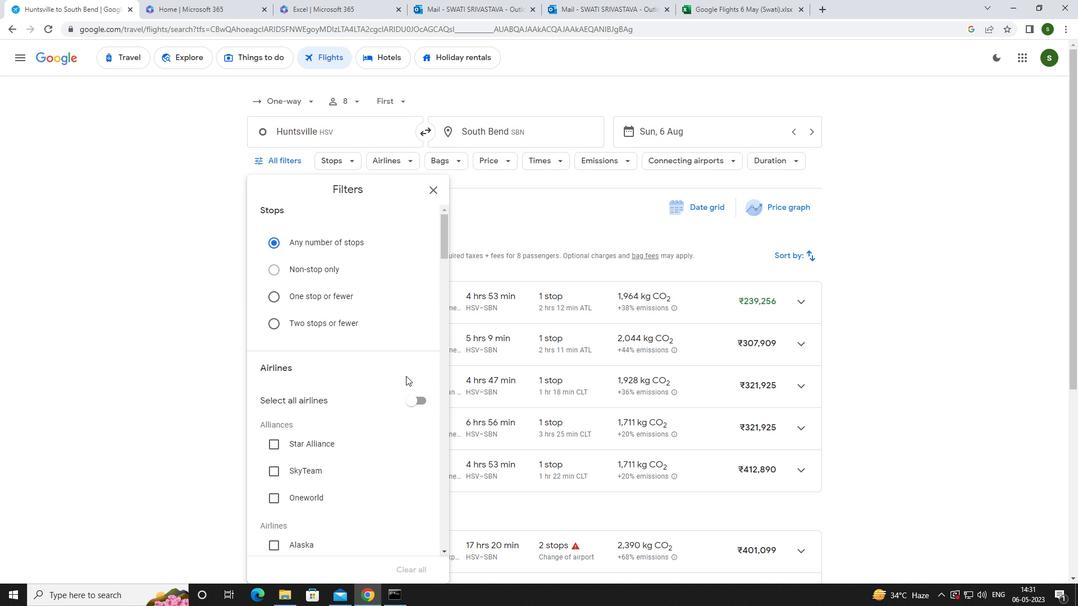 
Action: Mouse scrolled (405, 374) with delta (0, 0)
Screenshot: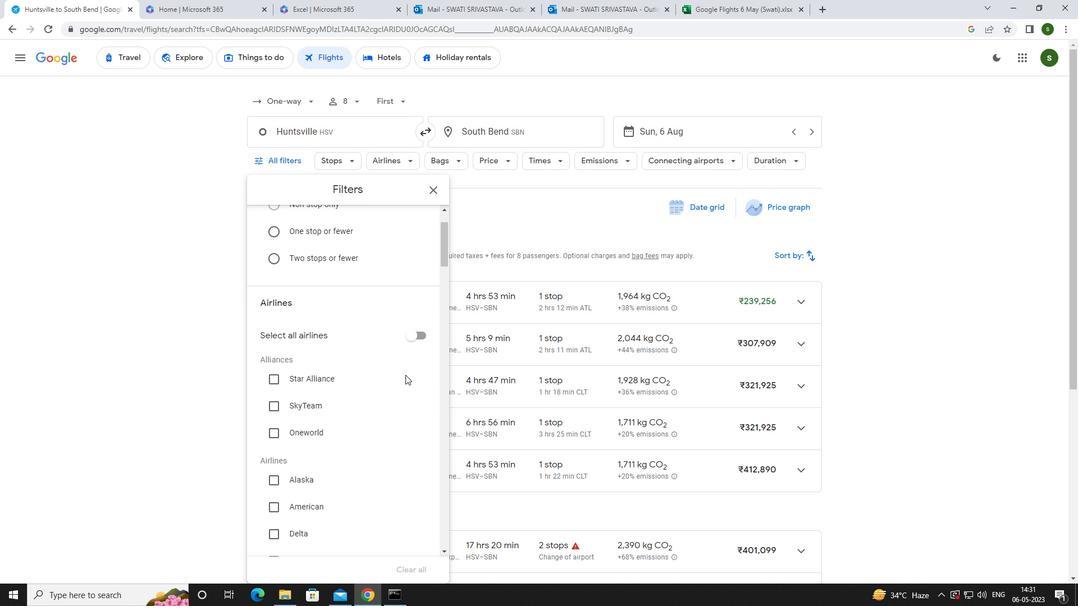 
Action: Mouse scrolled (405, 374) with delta (0, 0)
Screenshot: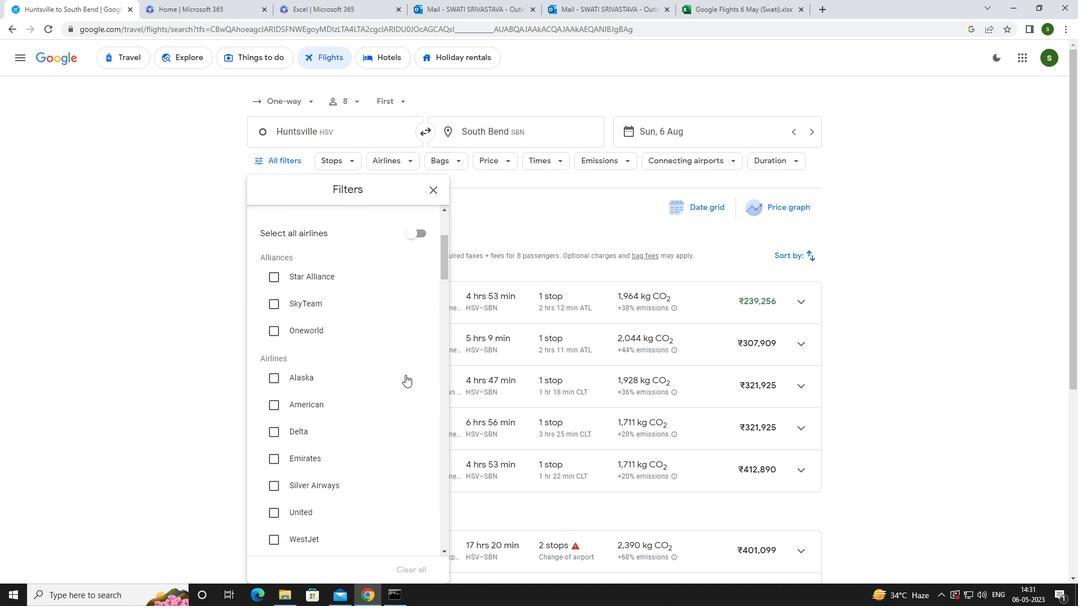 
Action: Mouse scrolled (405, 374) with delta (0, 0)
Screenshot: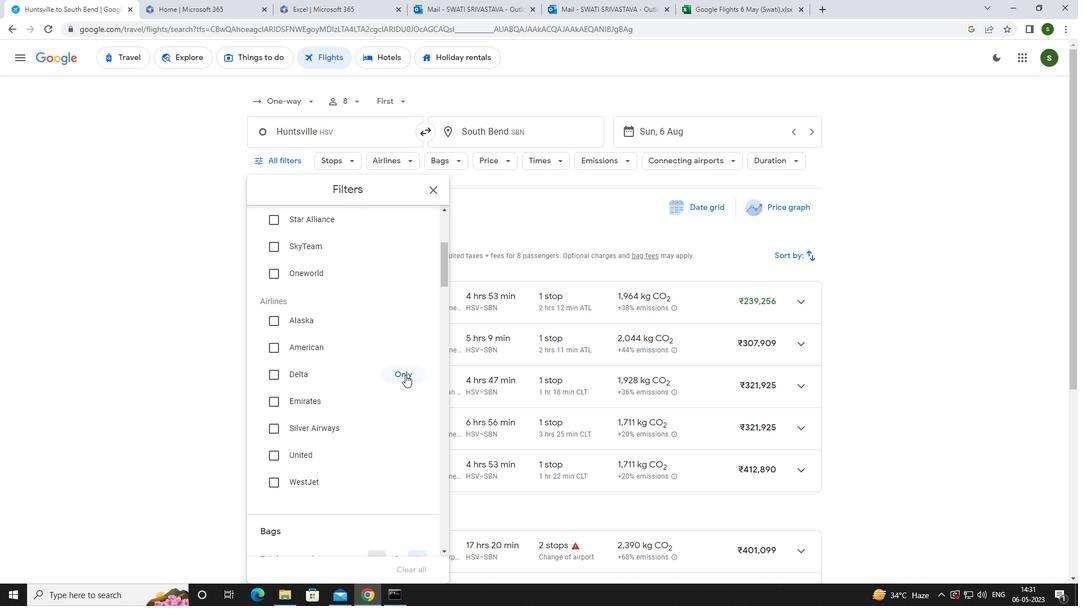 
Action: Mouse scrolled (405, 374) with delta (0, 0)
Screenshot: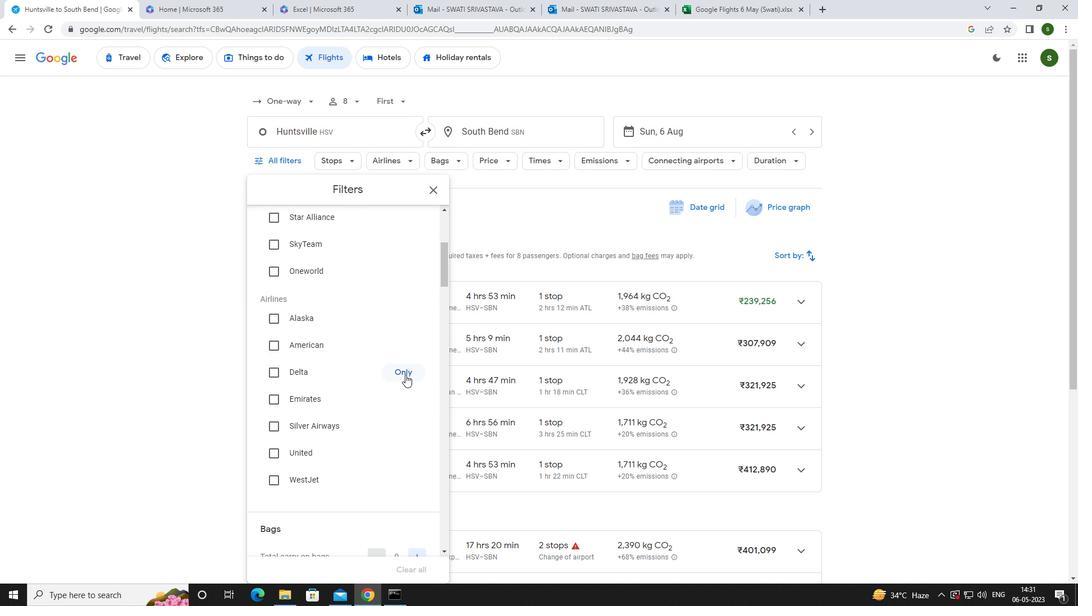 
Action: Mouse scrolled (405, 374) with delta (0, 0)
Screenshot: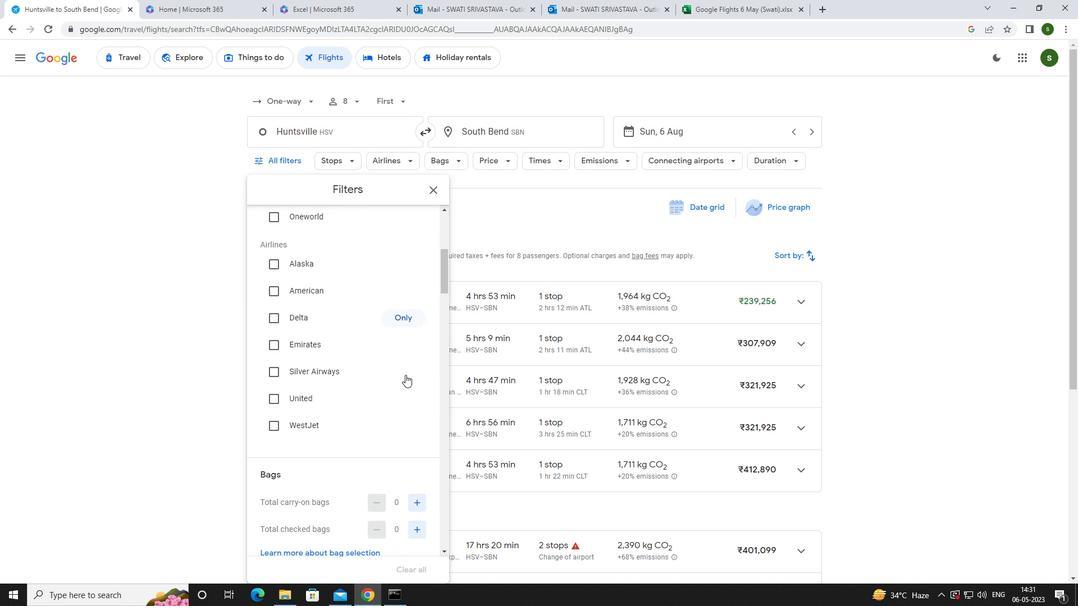 
Action: Mouse moved to (418, 412)
Screenshot: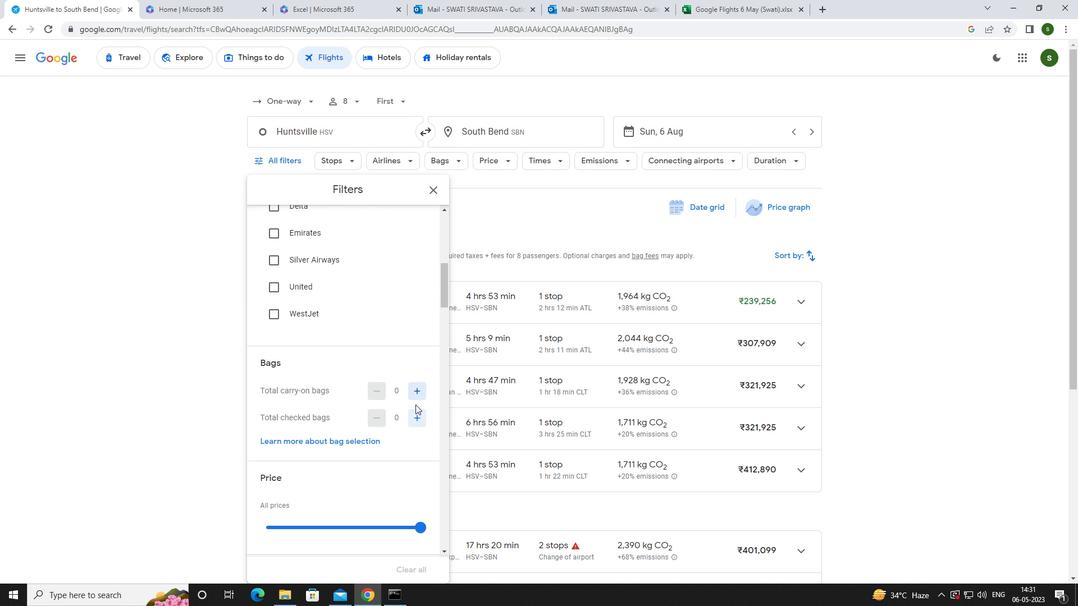 
Action: Mouse pressed left at (418, 412)
Screenshot: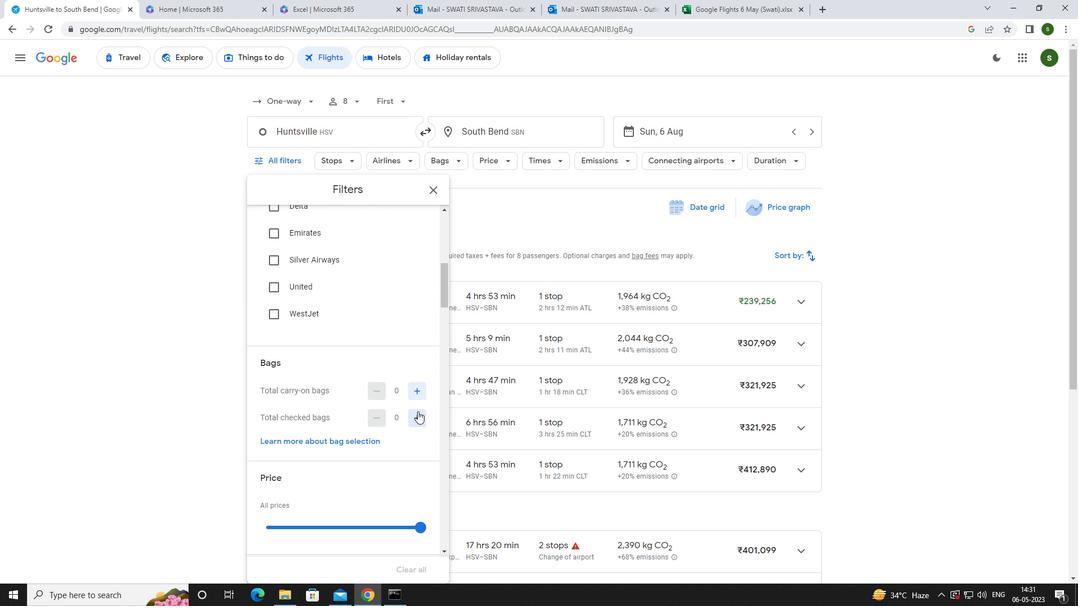 
Action: Mouse scrolled (418, 412) with delta (0, 0)
Screenshot: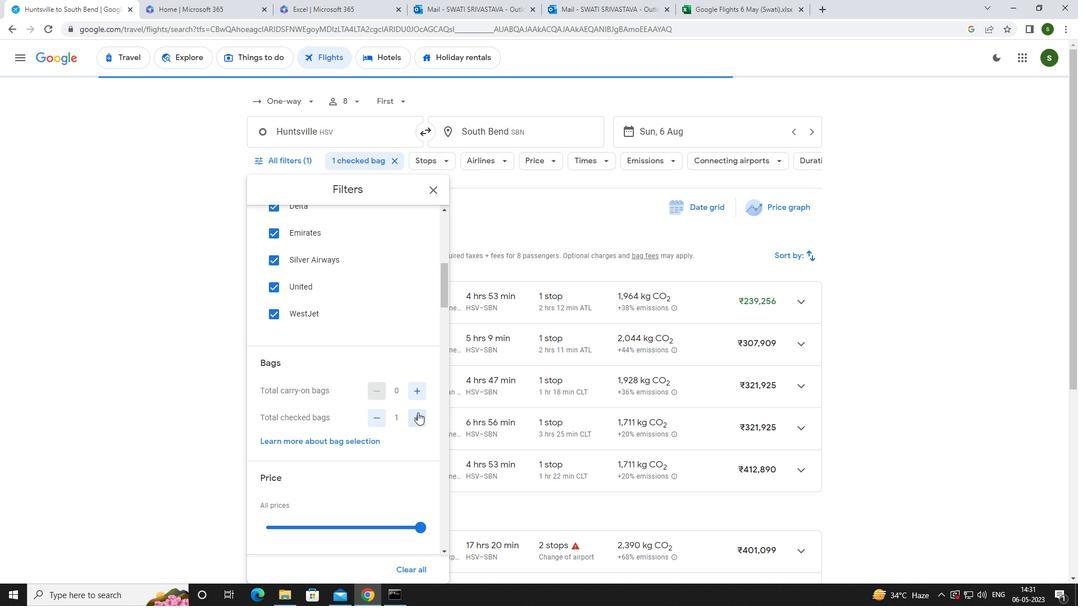 
Action: Mouse scrolled (418, 412) with delta (0, 0)
Screenshot: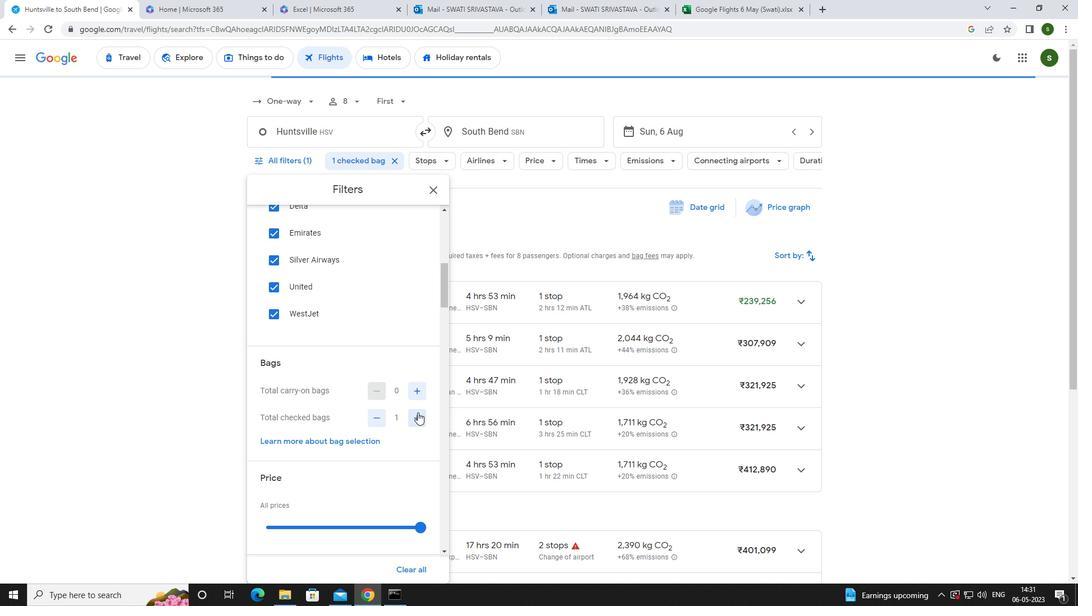 
Action: Mouse scrolled (418, 412) with delta (0, 0)
Screenshot: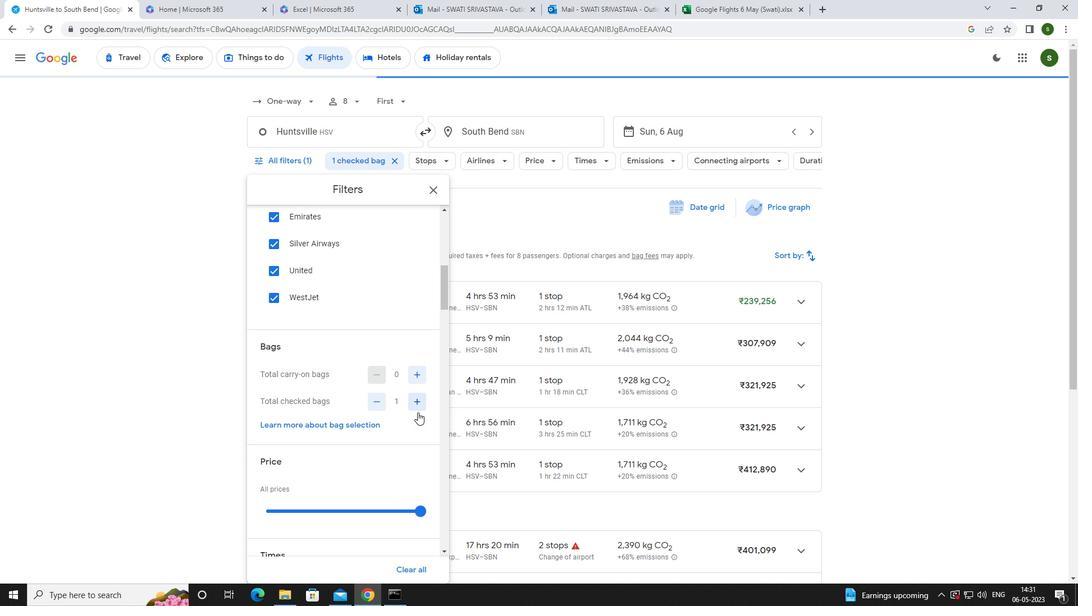 
Action: Mouse moved to (419, 359)
Screenshot: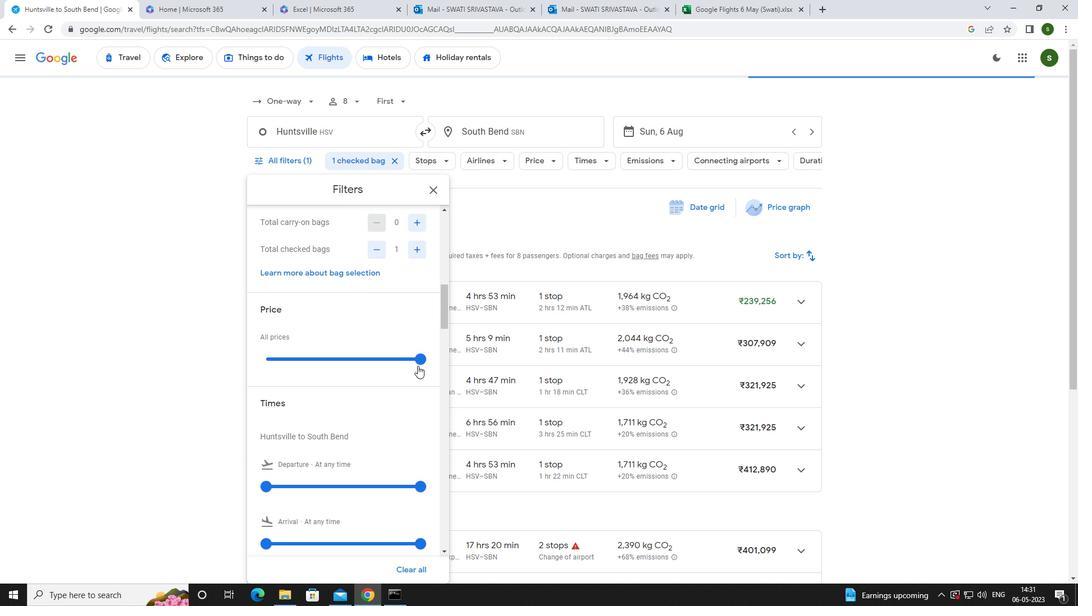 
Action: Mouse pressed left at (419, 359)
Screenshot: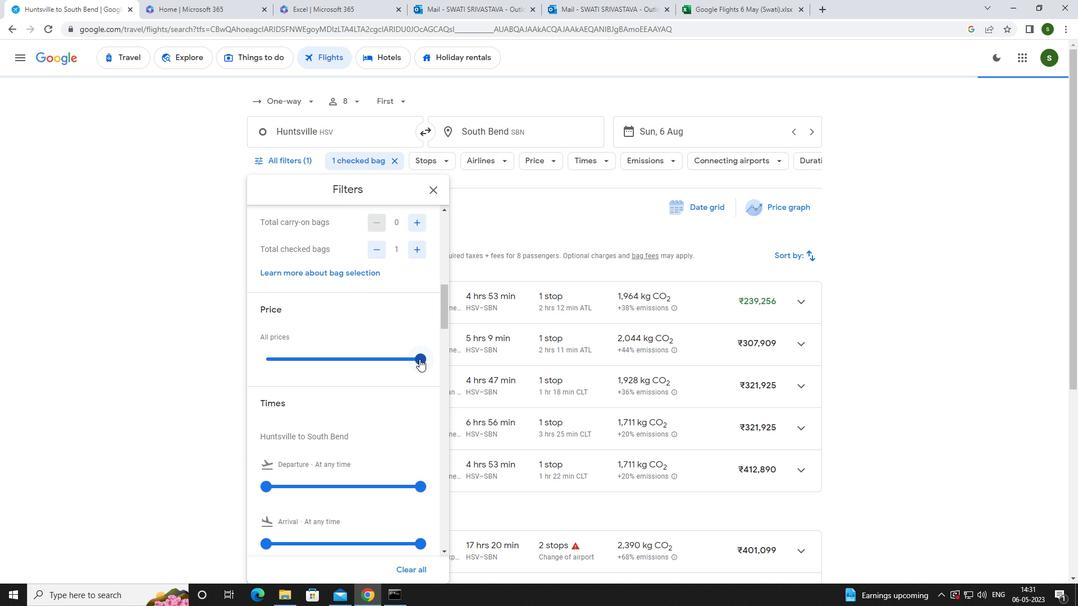 
Action: Mouse moved to (420, 361)
Screenshot: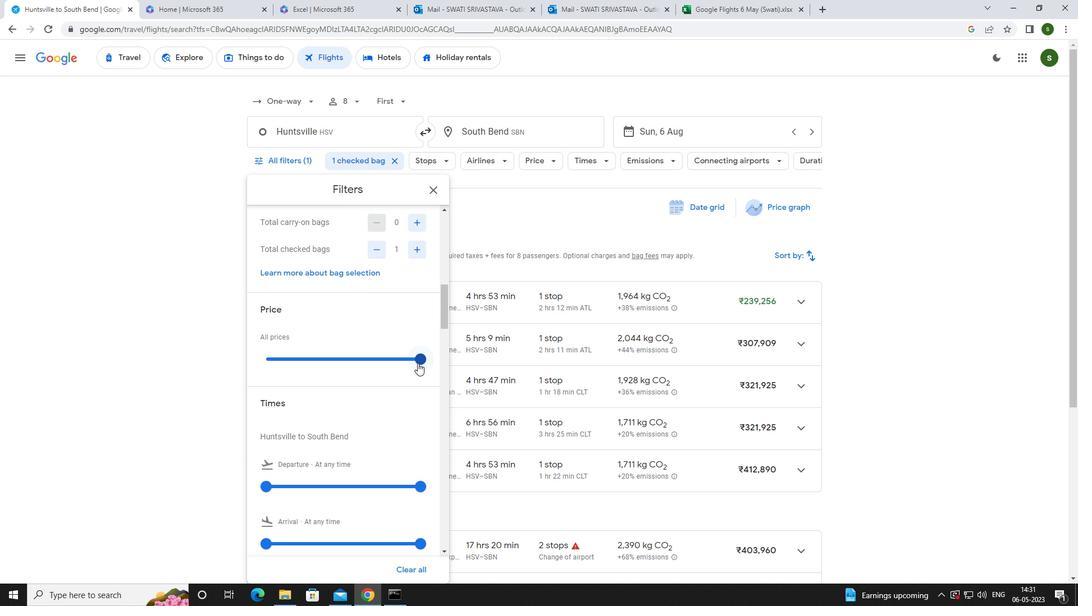 
Action: Mouse pressed left at (420, 361)
Screenshot: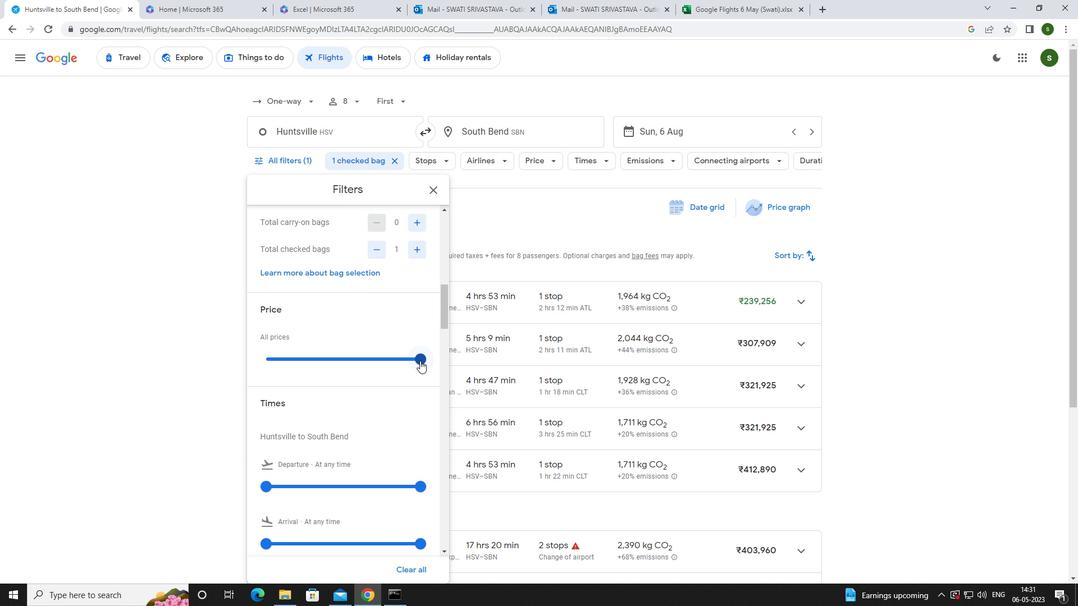 
Action: Mouse moved to (264, 363)
Screenshot: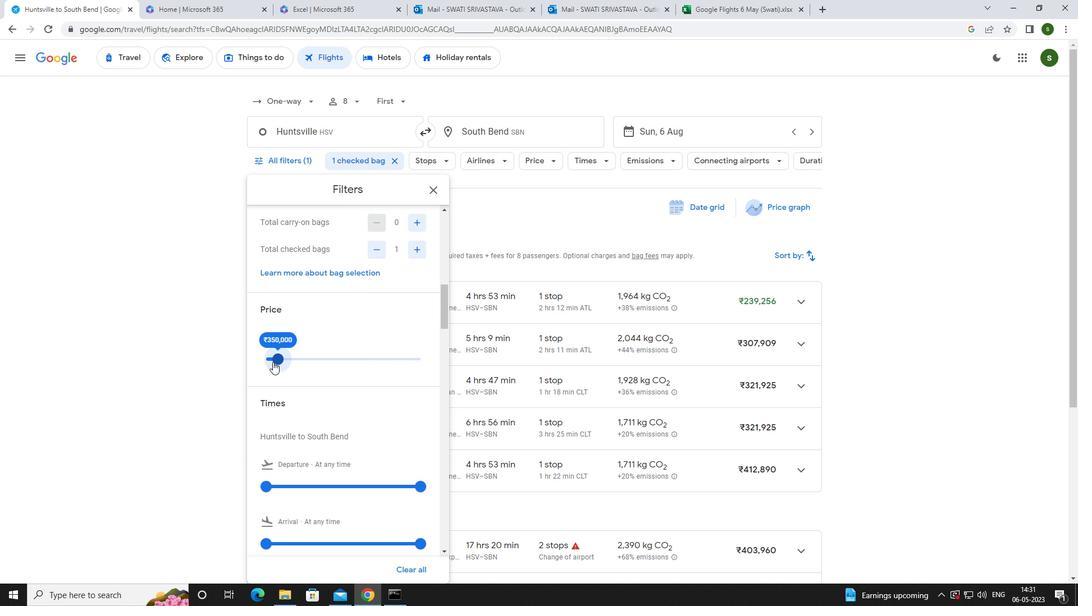 
Action: Mouse scrolled (264, 362) with delta (0, 0)
Screenshot: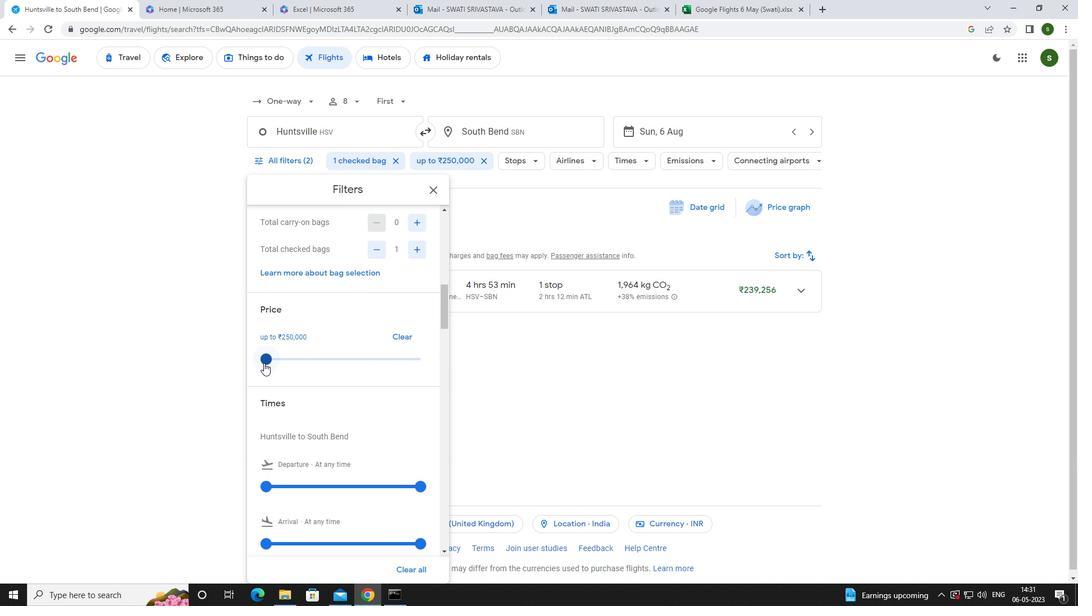
Action: Mouse scrolled (264, 362) with delta (0, 0)
Screenshot: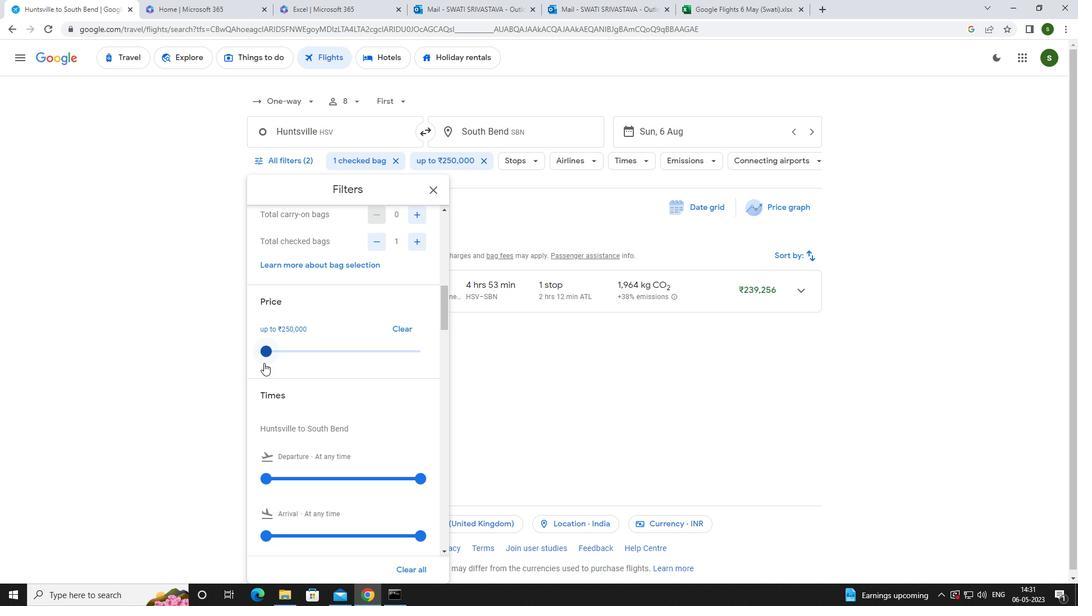 
Action: Mouse moved to (267, 379)
Screenshot: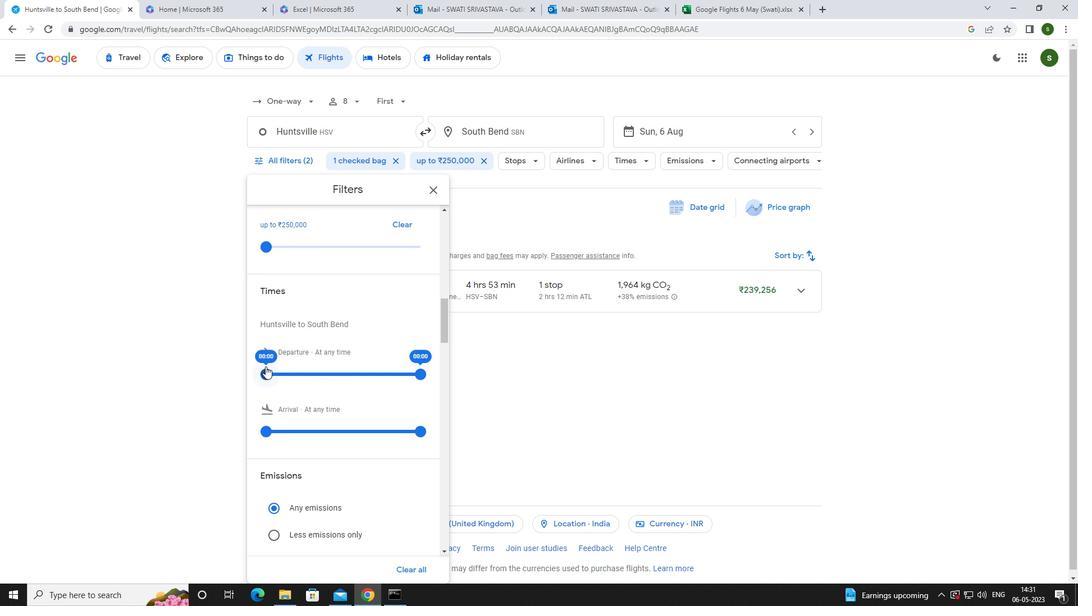 
Action: Mouse pressed left at (267, 379)
Screenshot: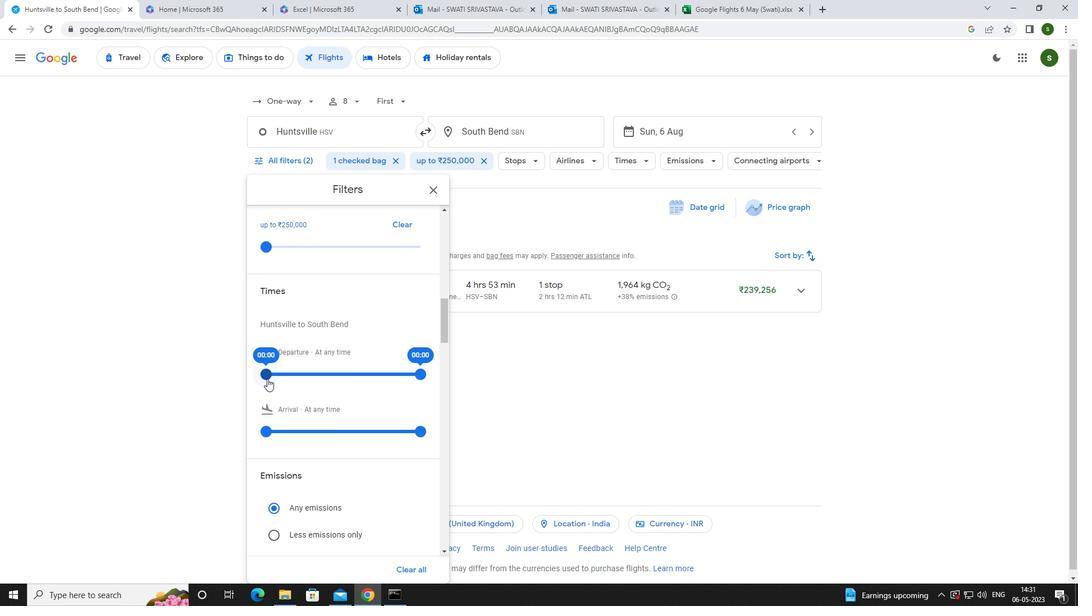 
Action: Mouse moved to (534, 411)
Screenshot: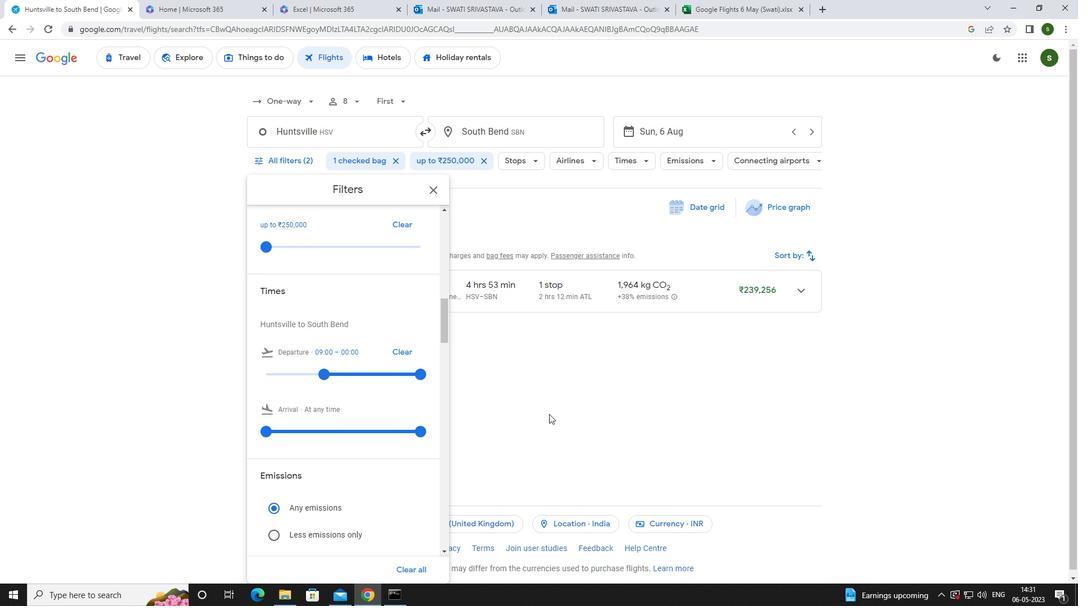 
Action: Mouse pressed left at (534, 411)
Screenshot: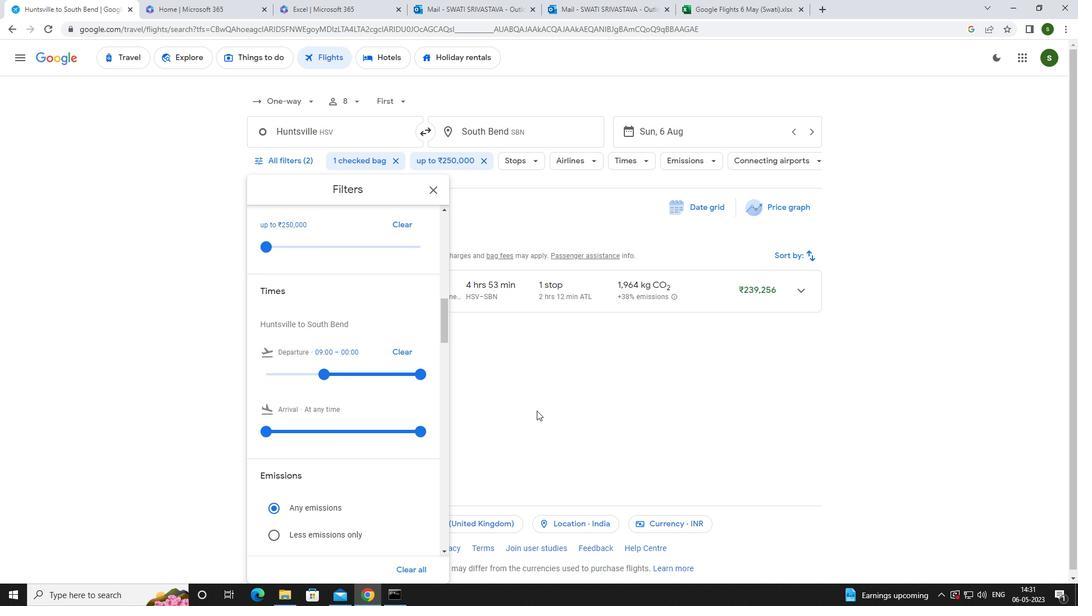 
